 Task: Filter the search "javascript" by public.
Action: Mouse moved to (982, 101)
Screenshot: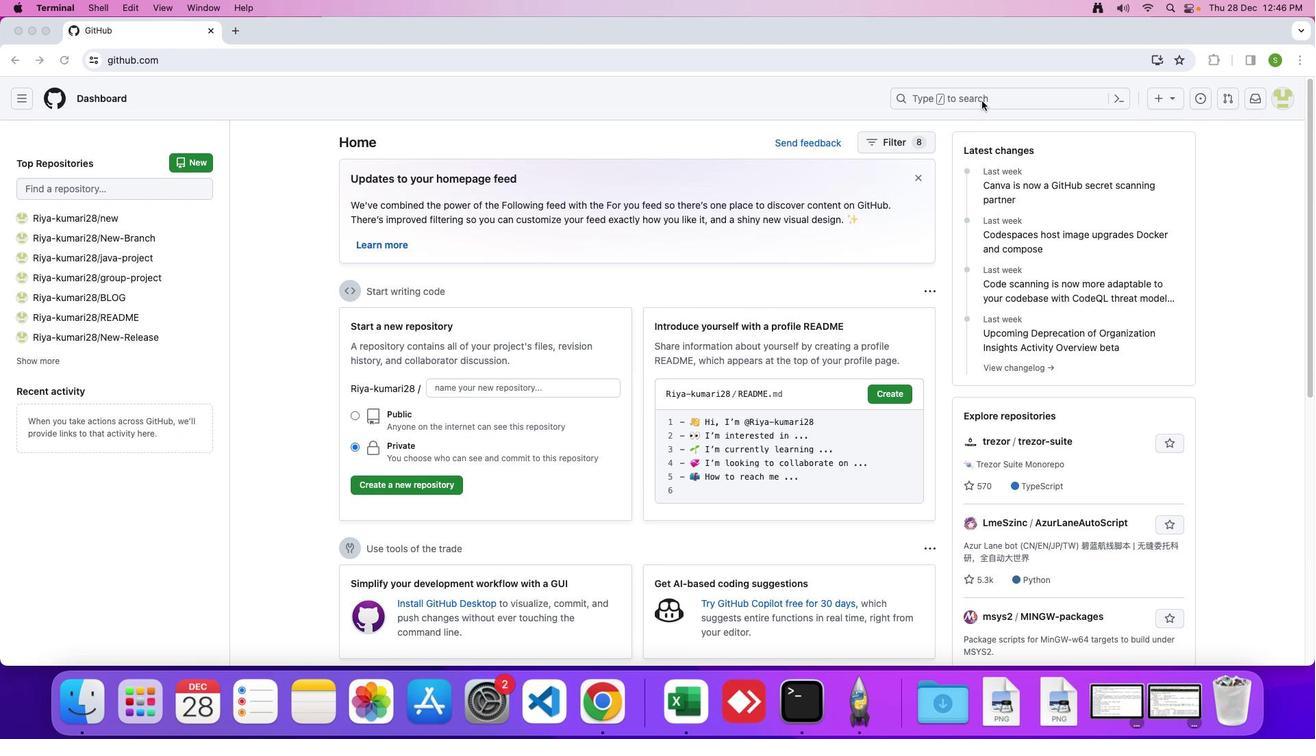 
Action: Mouse pressed left at (982, 101)
Screenshot: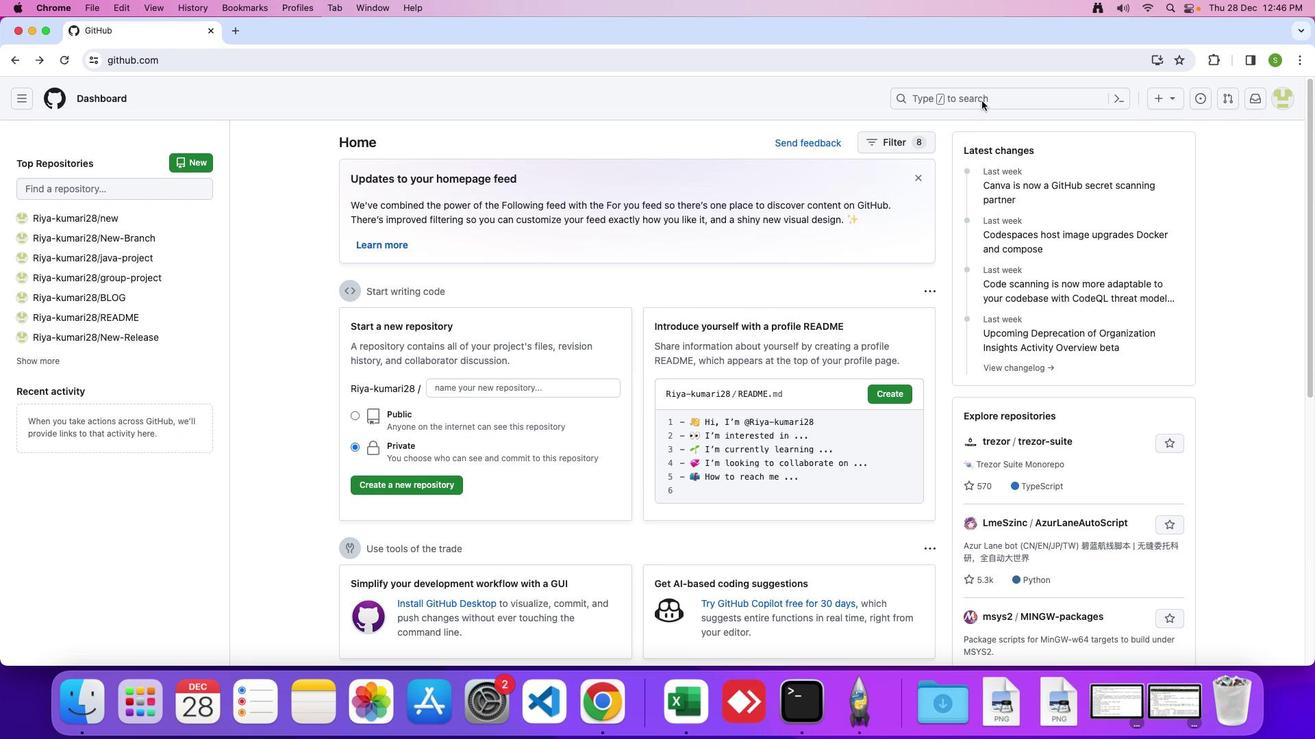 
Action: Mouse moved to (982, 100)
Screenshot: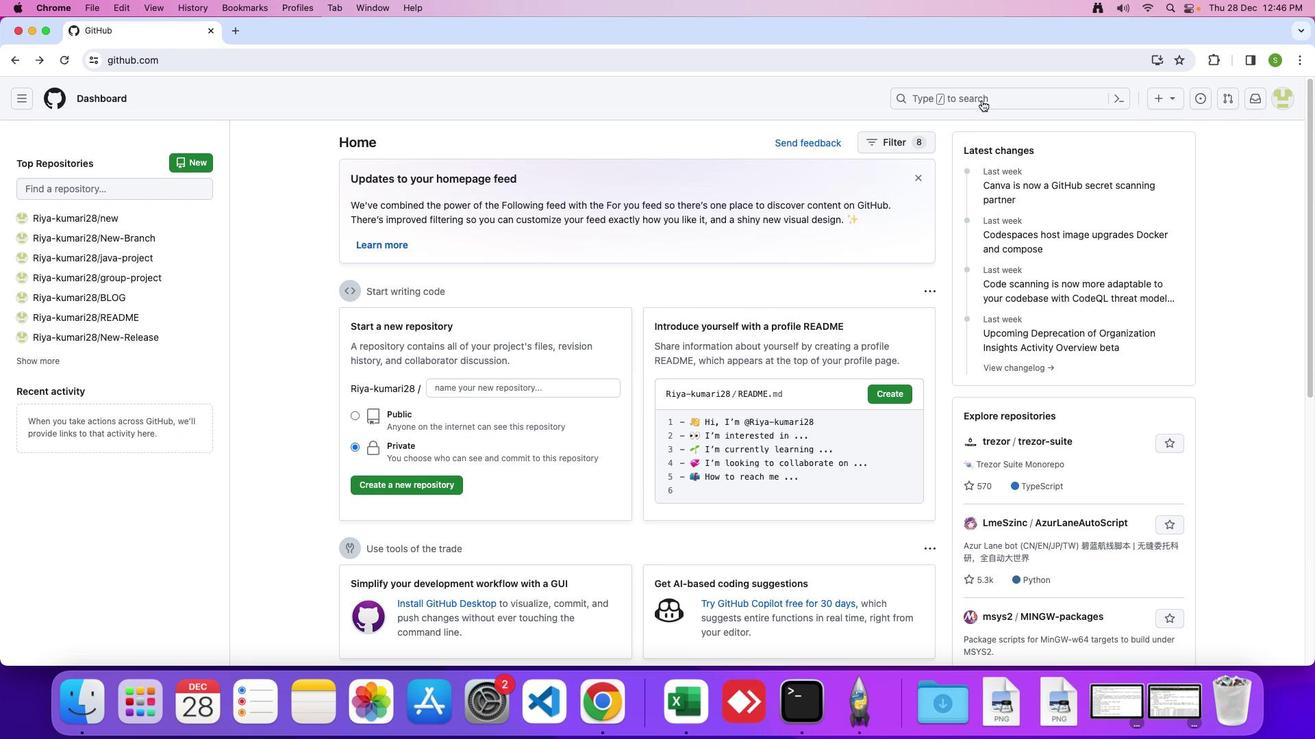 
Action: Mouse pressed left at (982, 100)
Screenshot: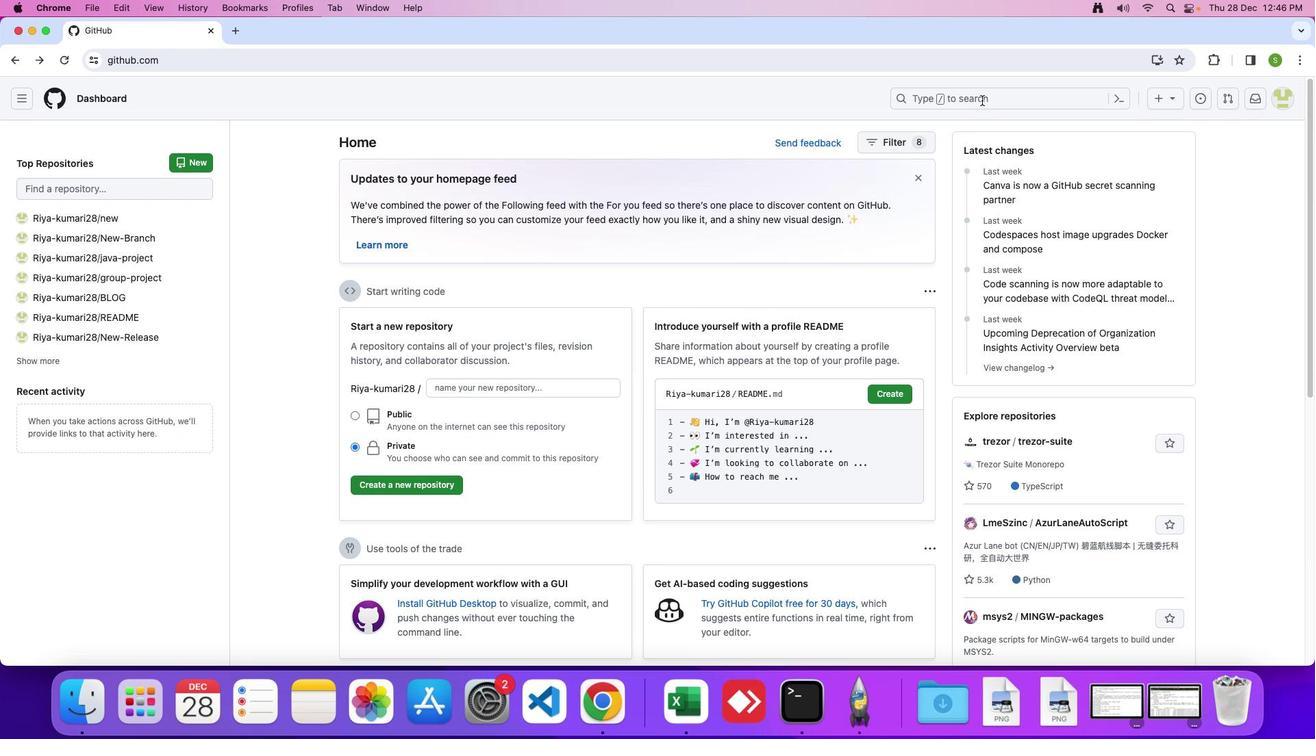 
Action: Mouse moved to (821, 100)
Screenshot: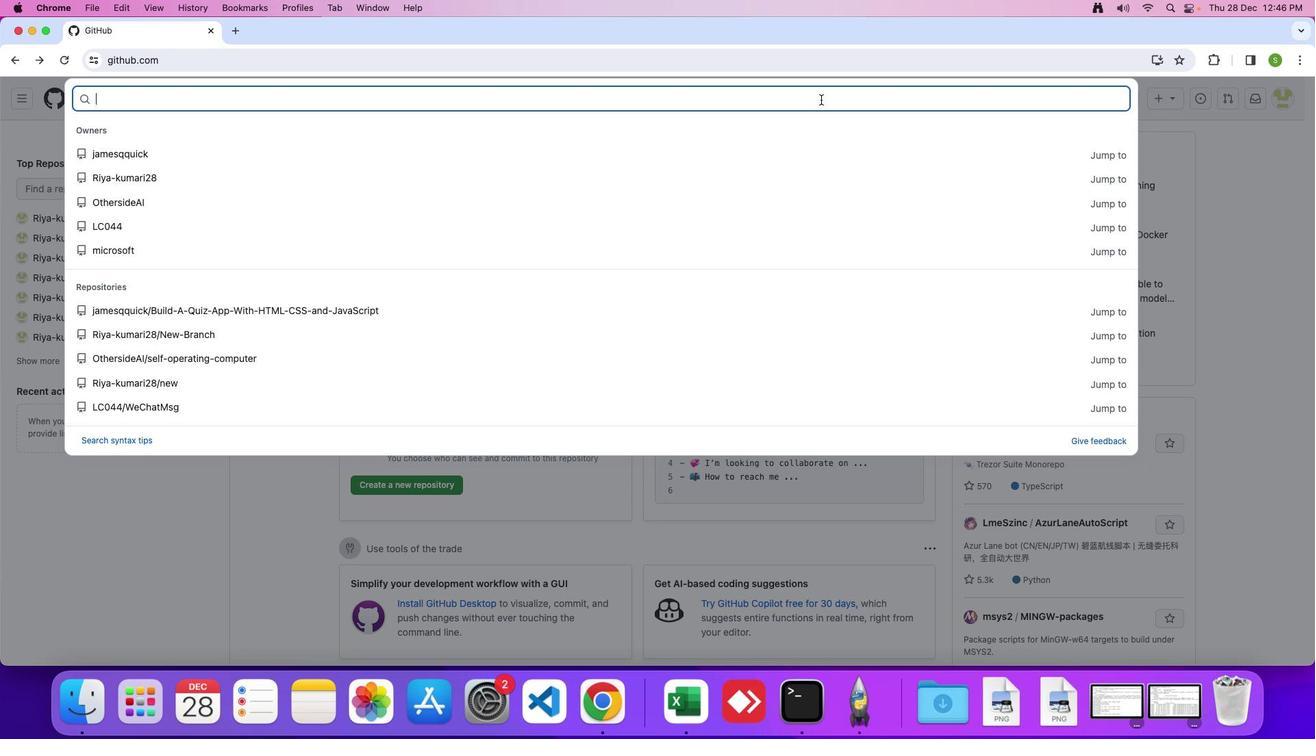 
Action: Mouse pressed left at (821, 100)
Screenshot: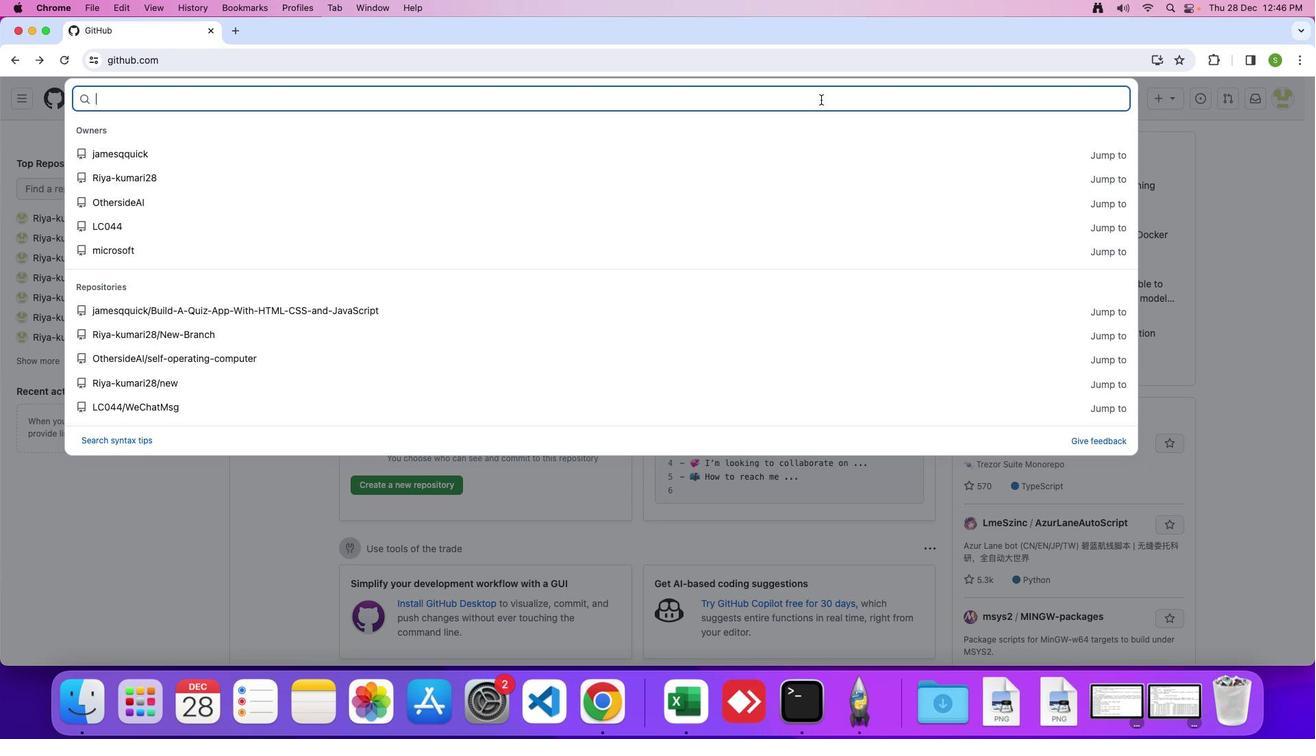 
Action: Mouse moved to (820, 100)
Screenshot: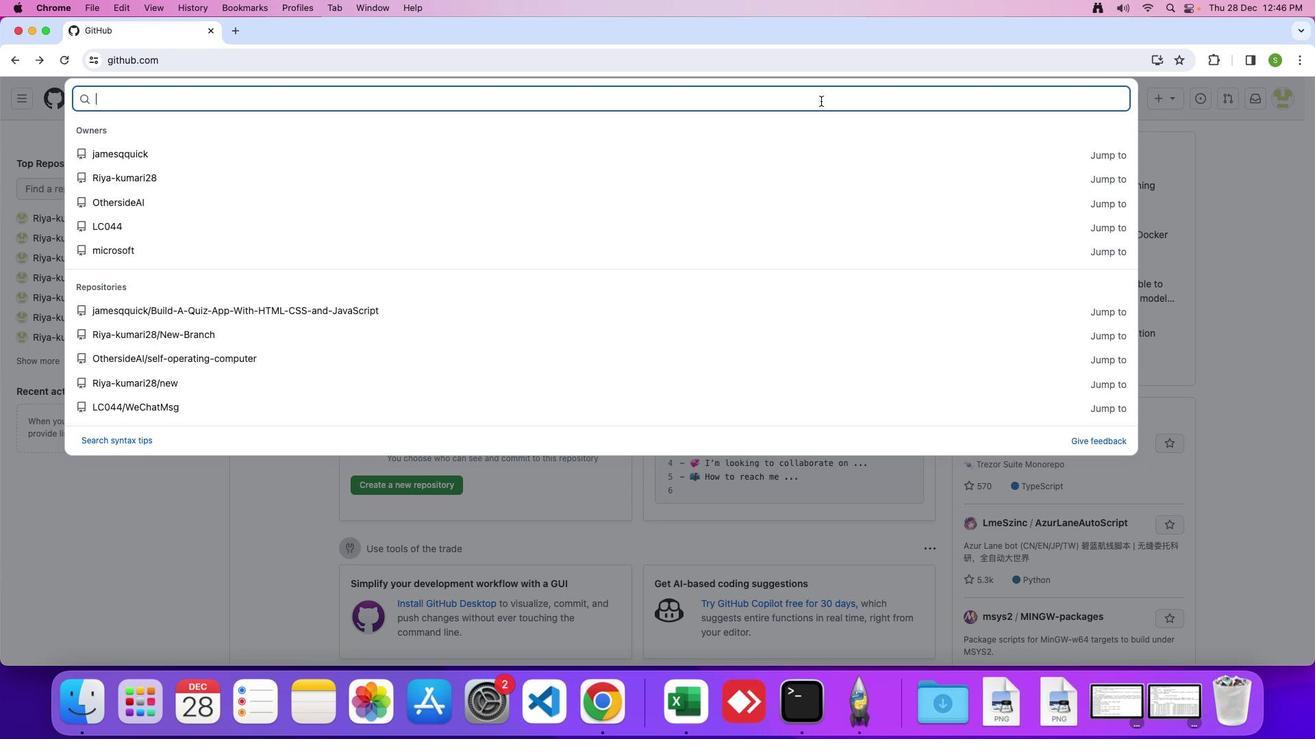 
Action: Key pressed 'J'Key.caps_lock'a''v''a''s''c''r''i''p''t'Key.enter
Screenshot: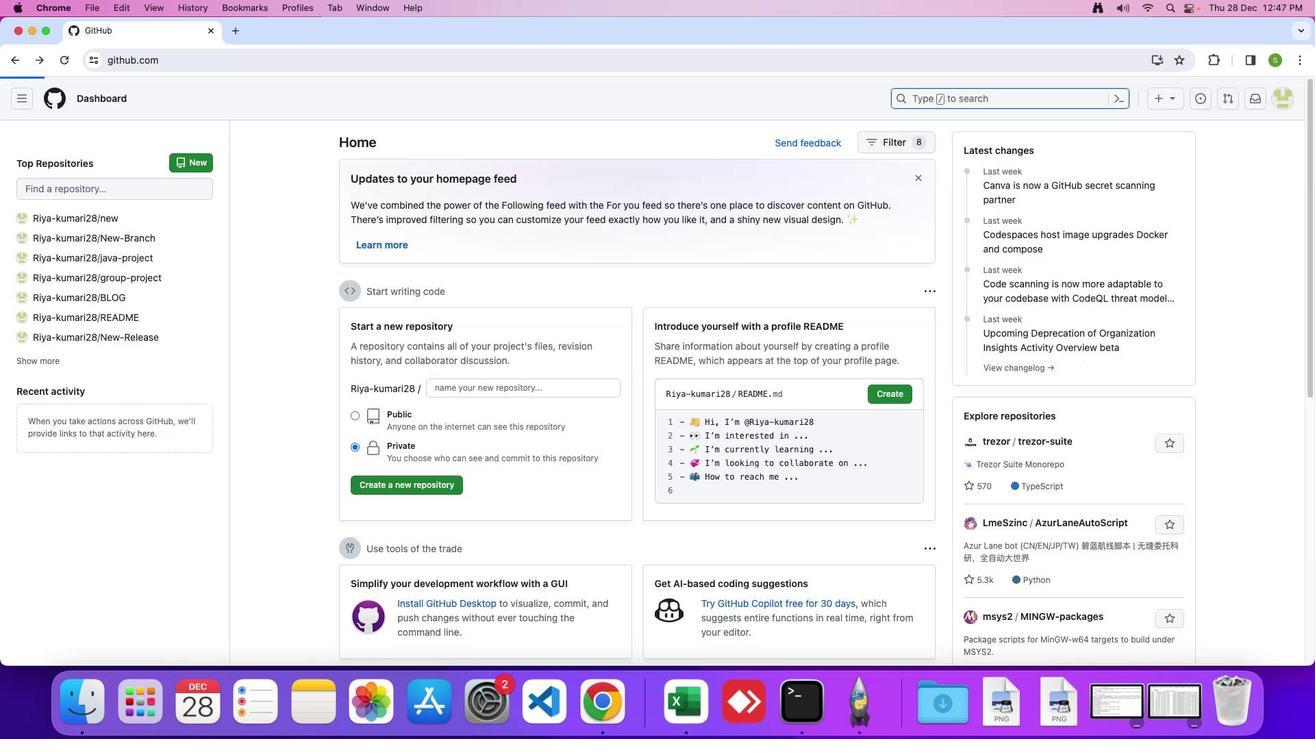 
Action: Mouse moved to (60, 362)
Screenshot: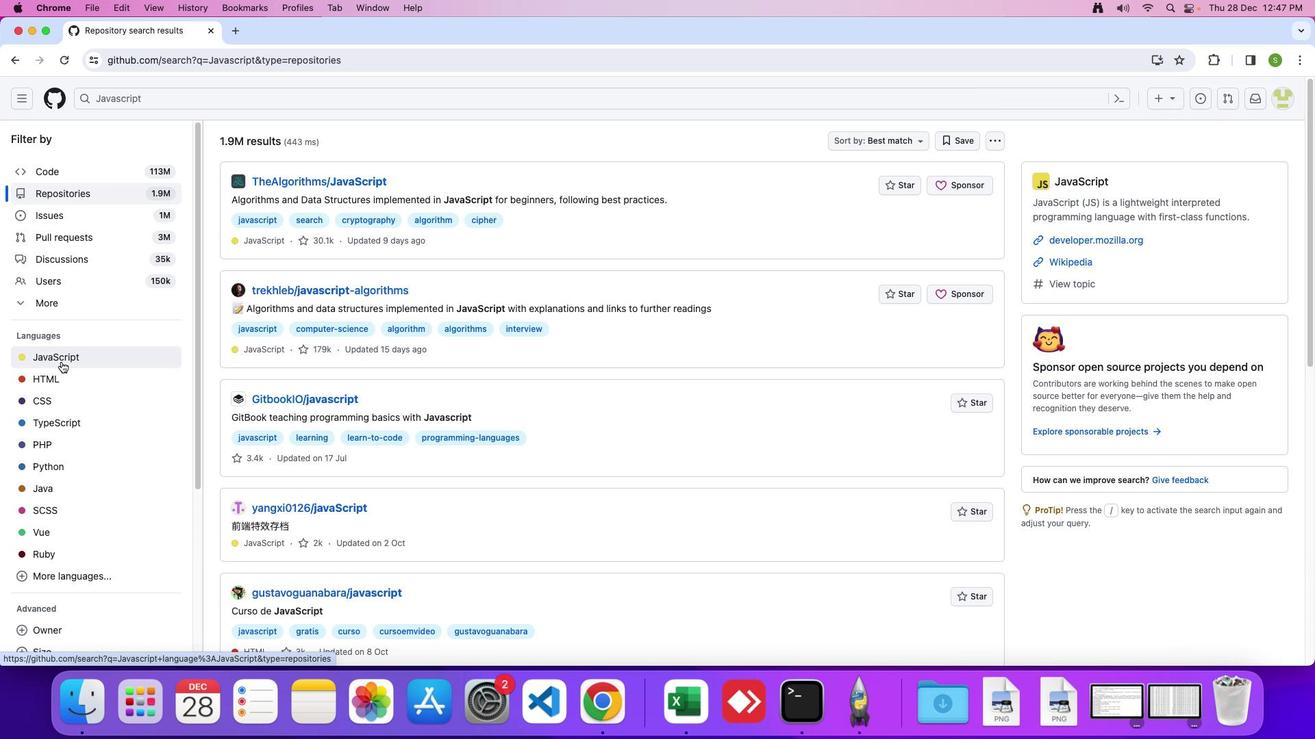 
Action: Mouse scrolled (60, 362) with delta (0, 0)
Screenshot: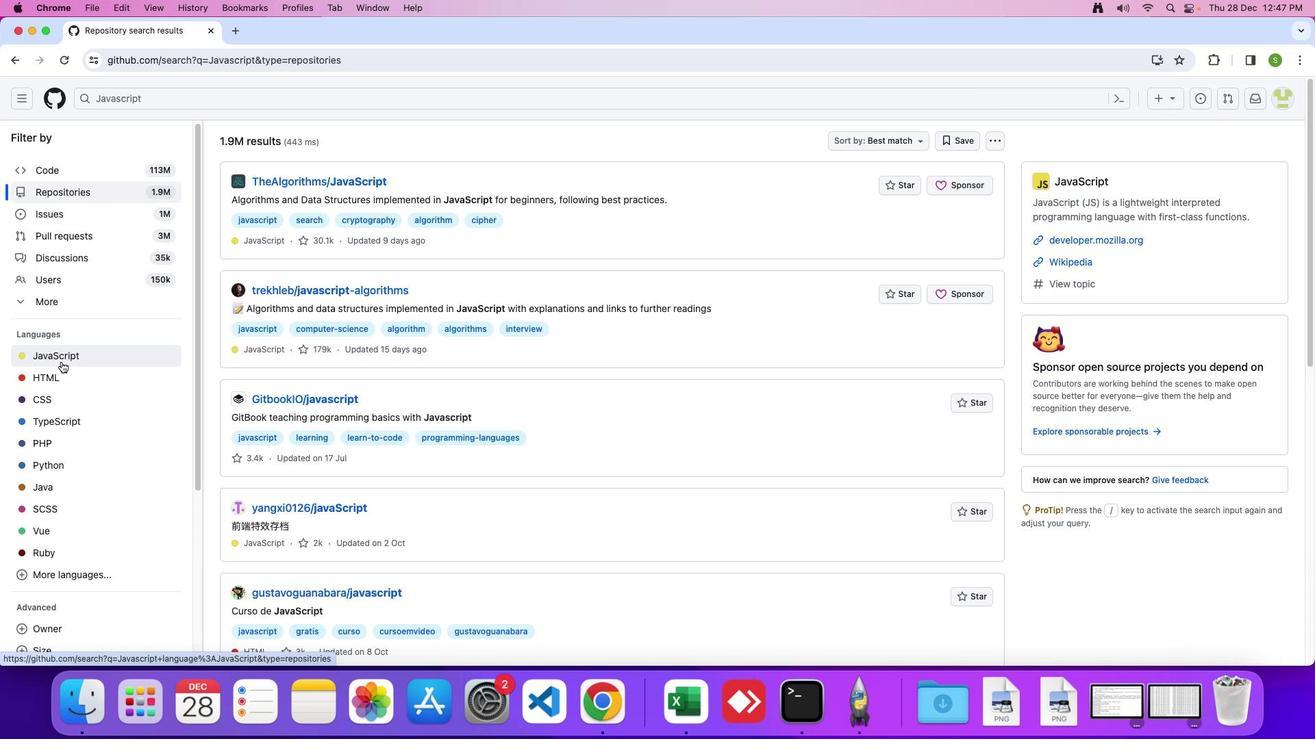 
Action: Mouse moved to (61, 361)
Screenshot: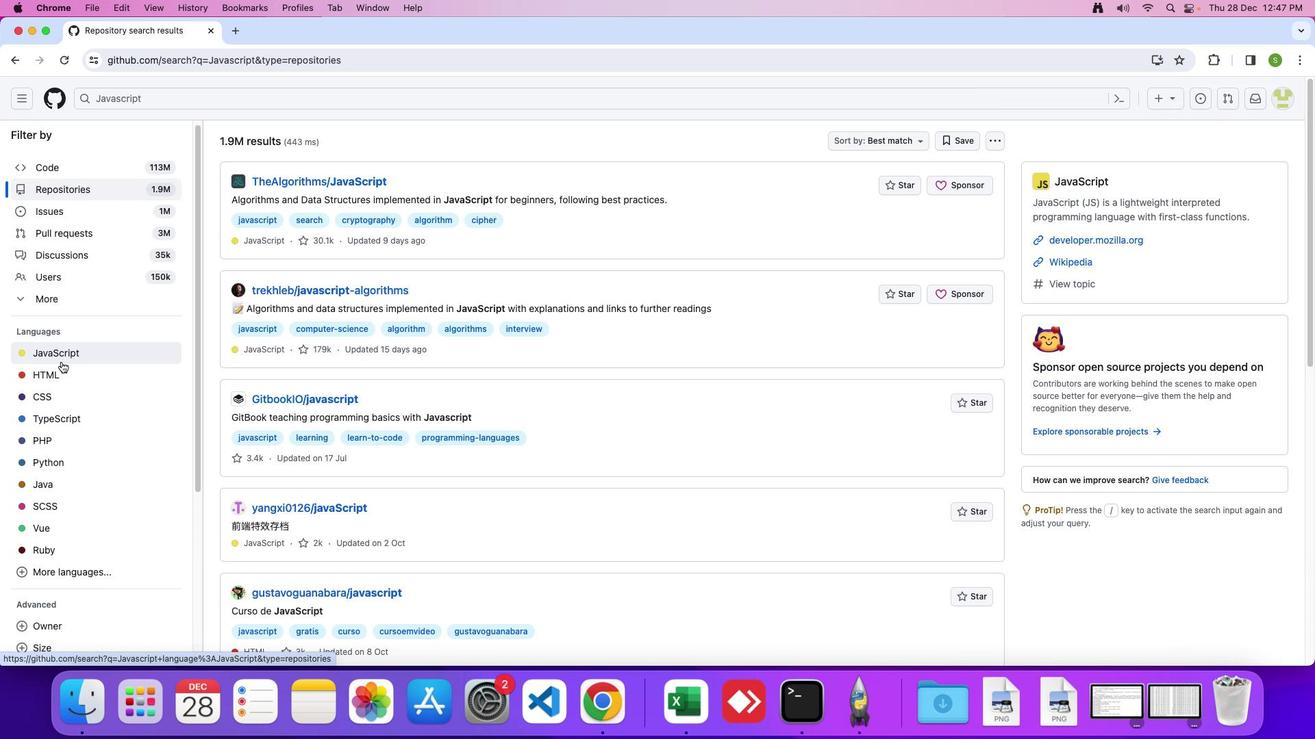 
Action: Mouse scrolled (61, 361) with delta (0, 0)
Screenshot: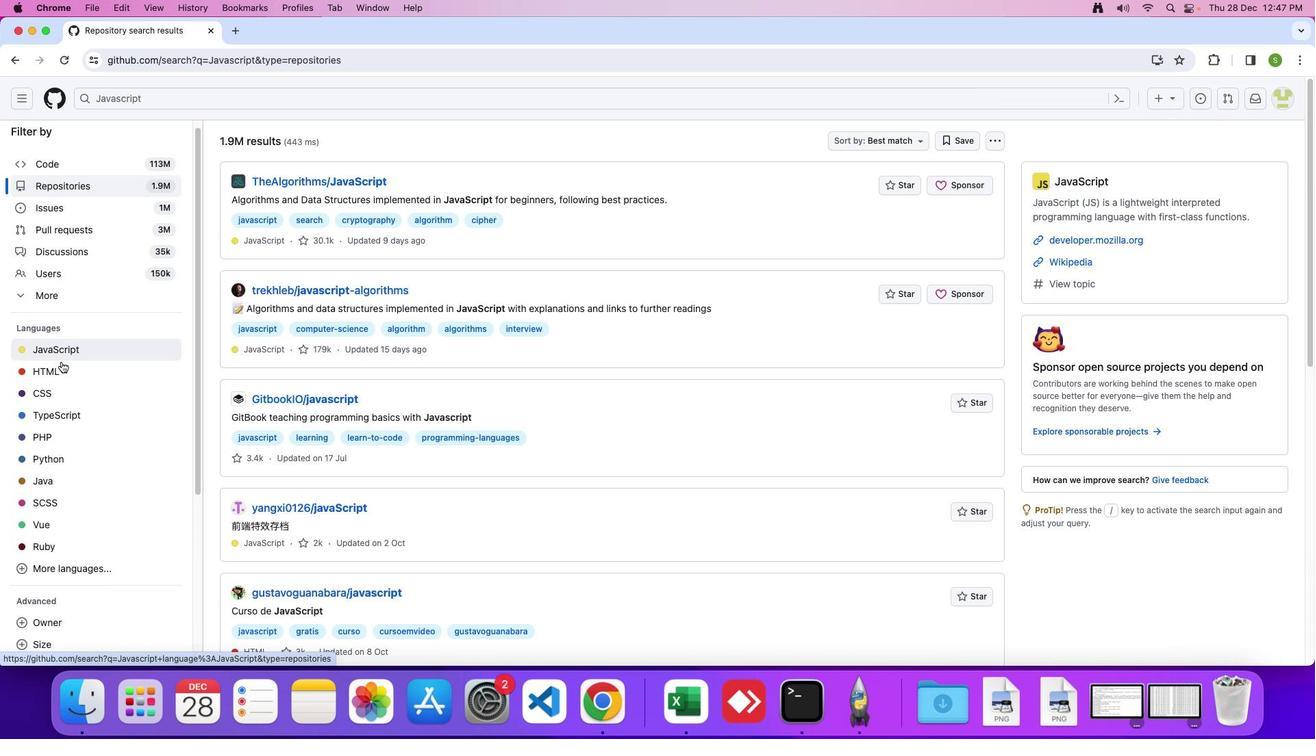 
Action: Mouse moved to (66, 359)
Screenshot: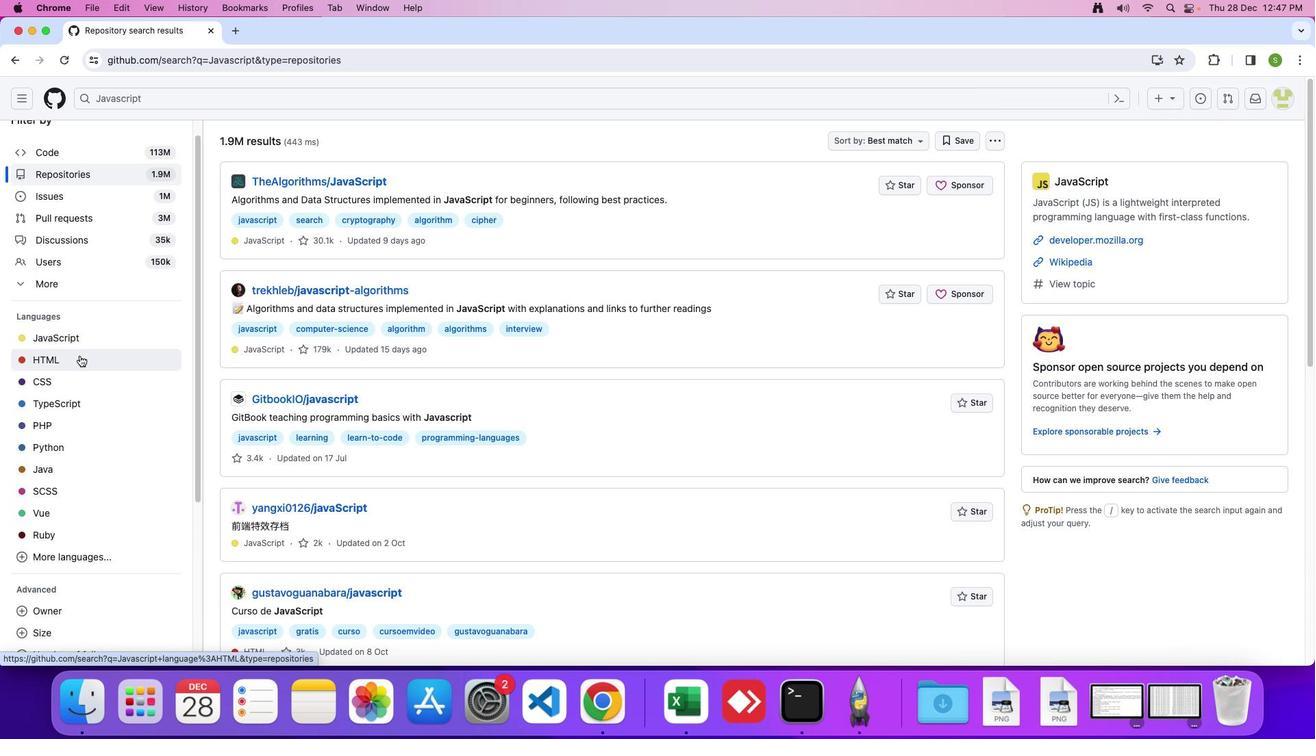 
Action: Mouse scrolled (66, 359) with delta (0, 0)
Screenshot: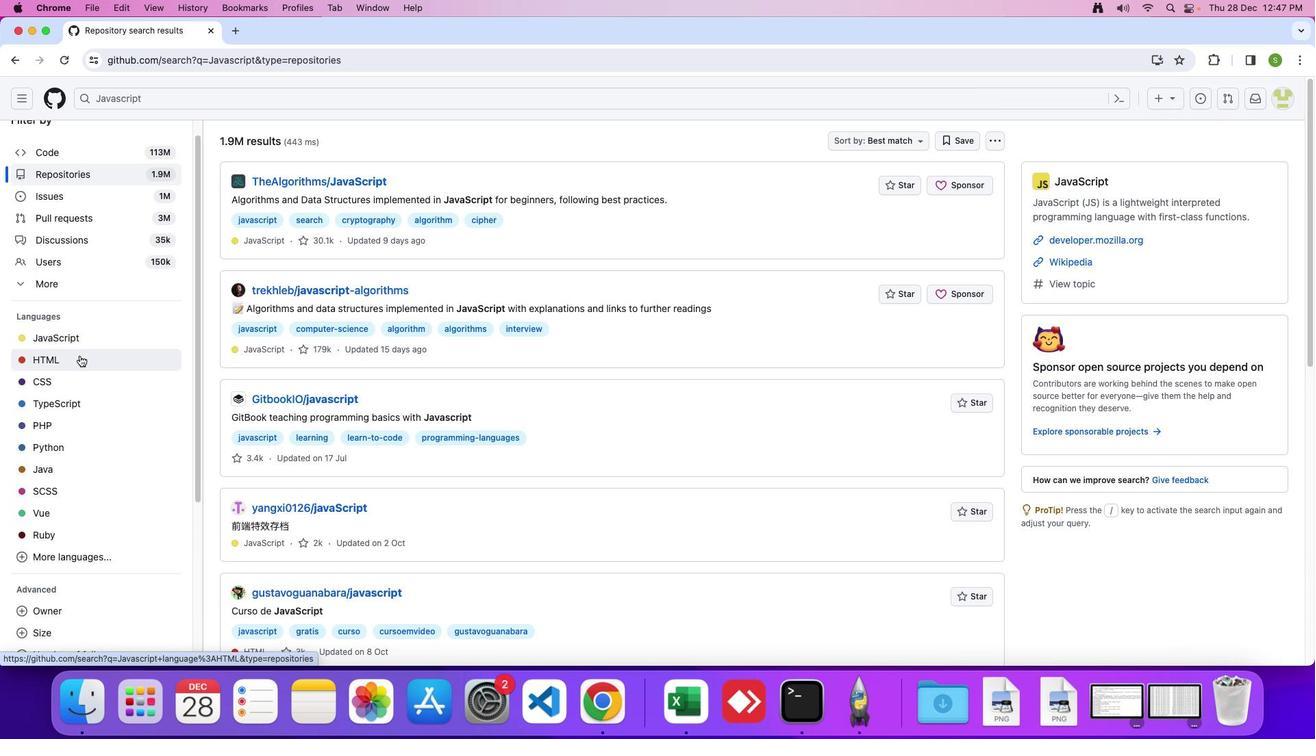 
Action: Mouse moved to (76, 356)
Screenshot: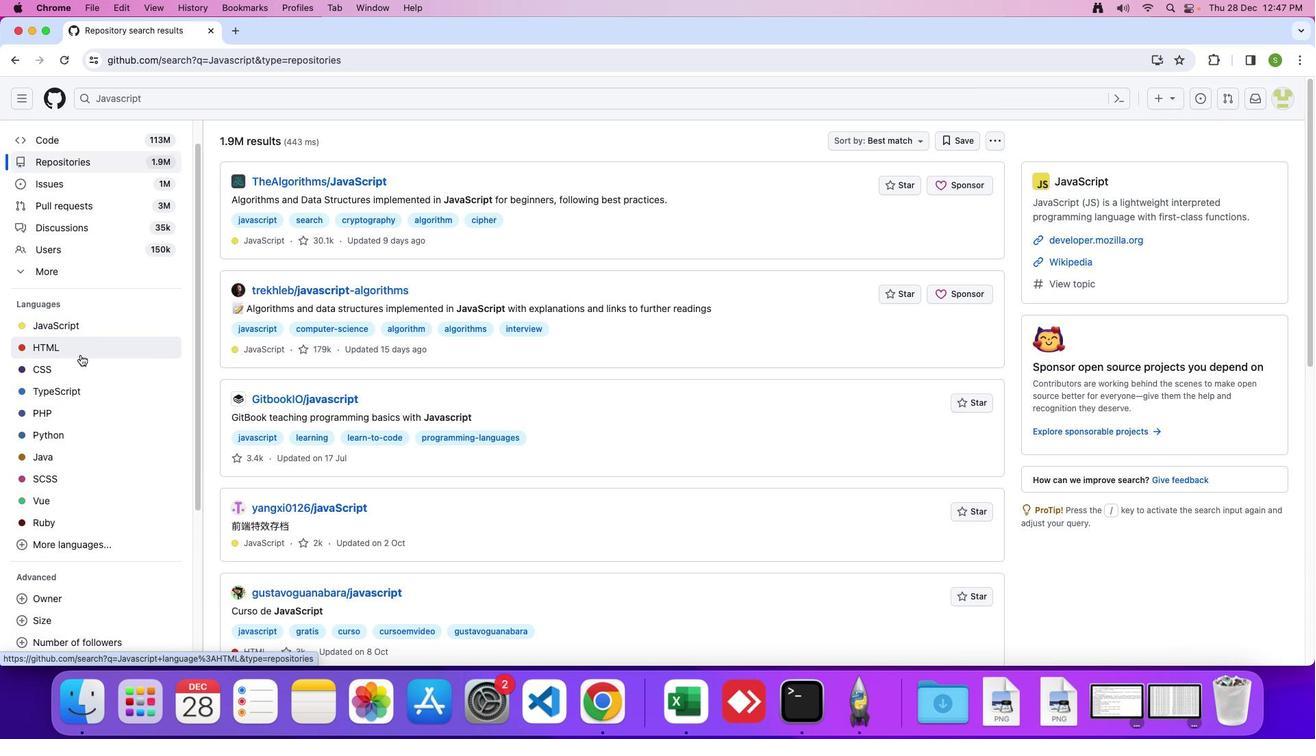 
Action: Mouse scrolled (76, 356) with delta (0, 0)
Screenshot: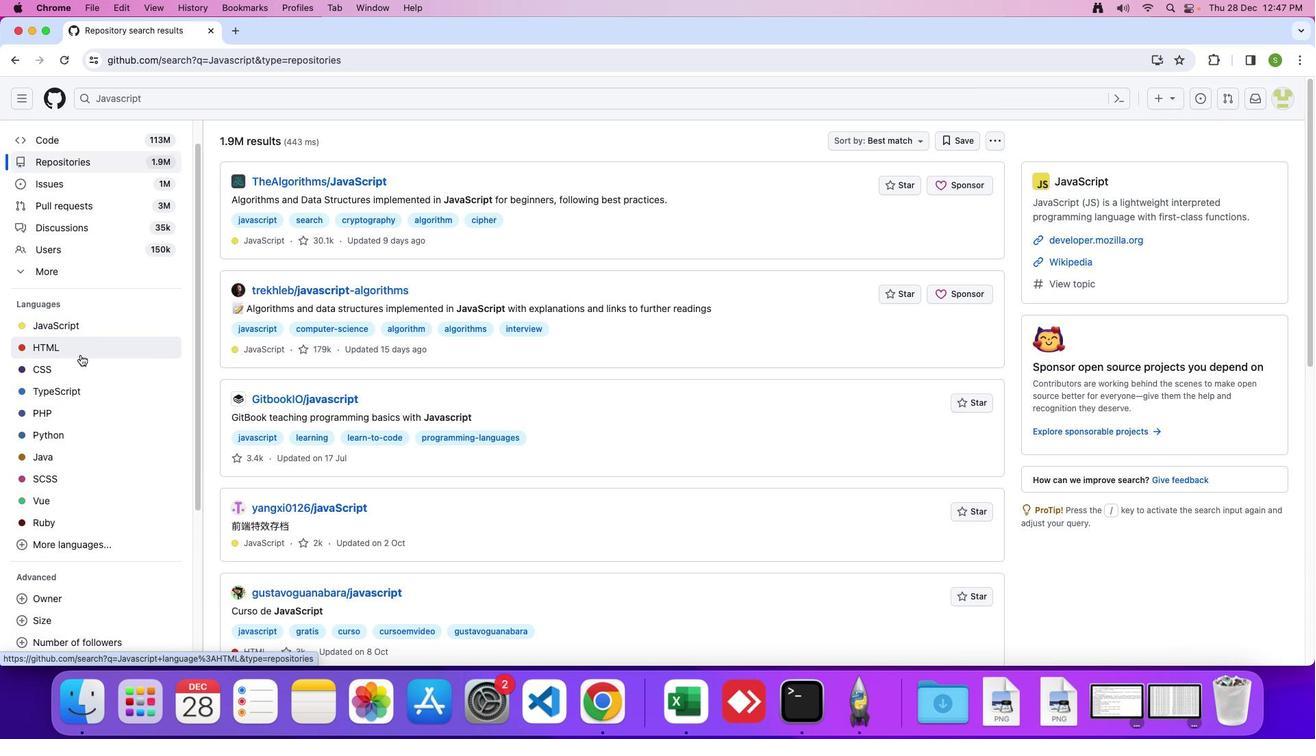
Action: Mouse moved to (80, 355)
Screenshot: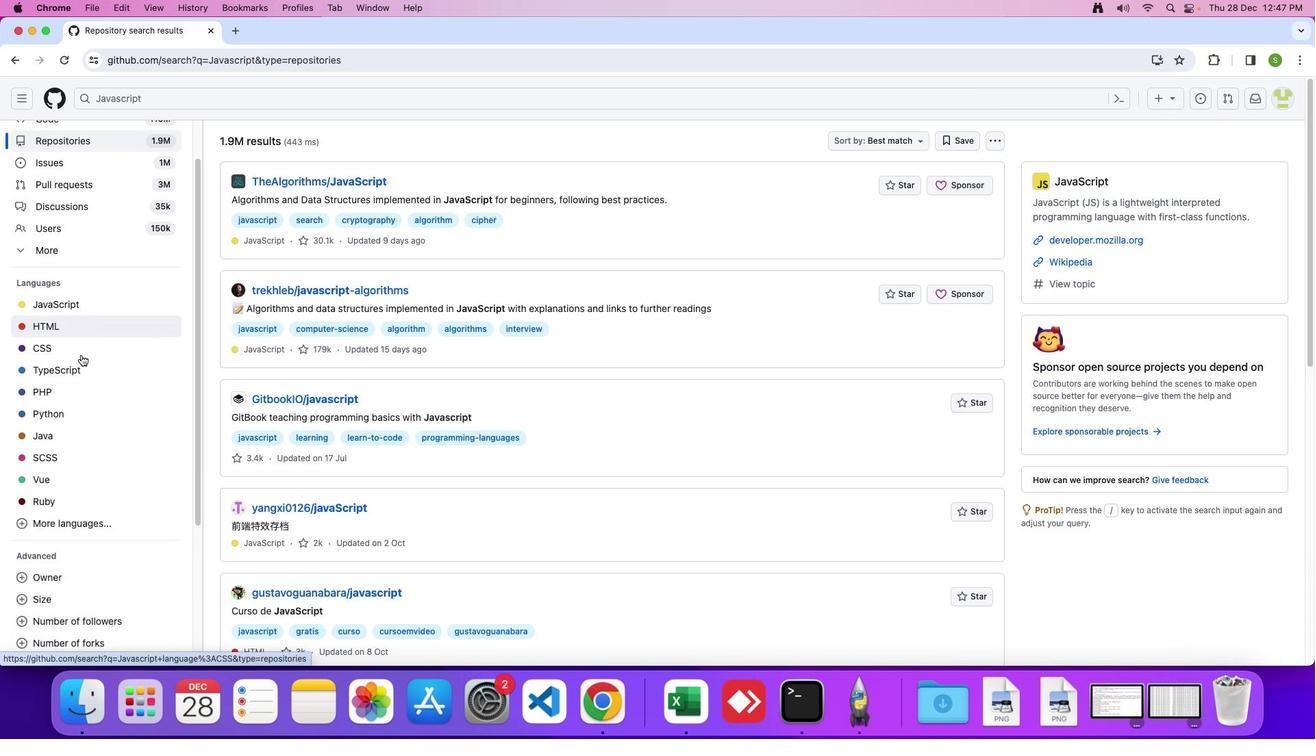 
Action: Mouse scrolled (80, 355) with delta (0, -2)
Screenshot: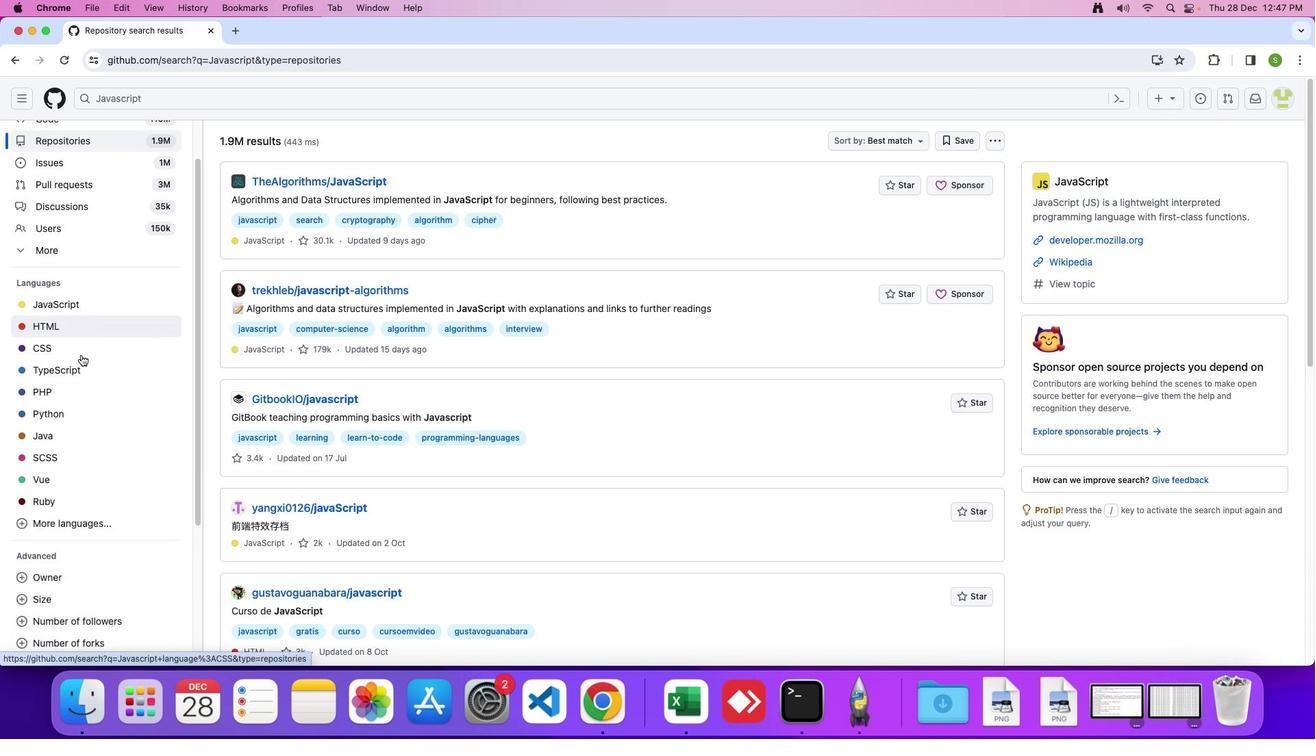 
Action: Mouse moved to (87, 355)
Screenshot: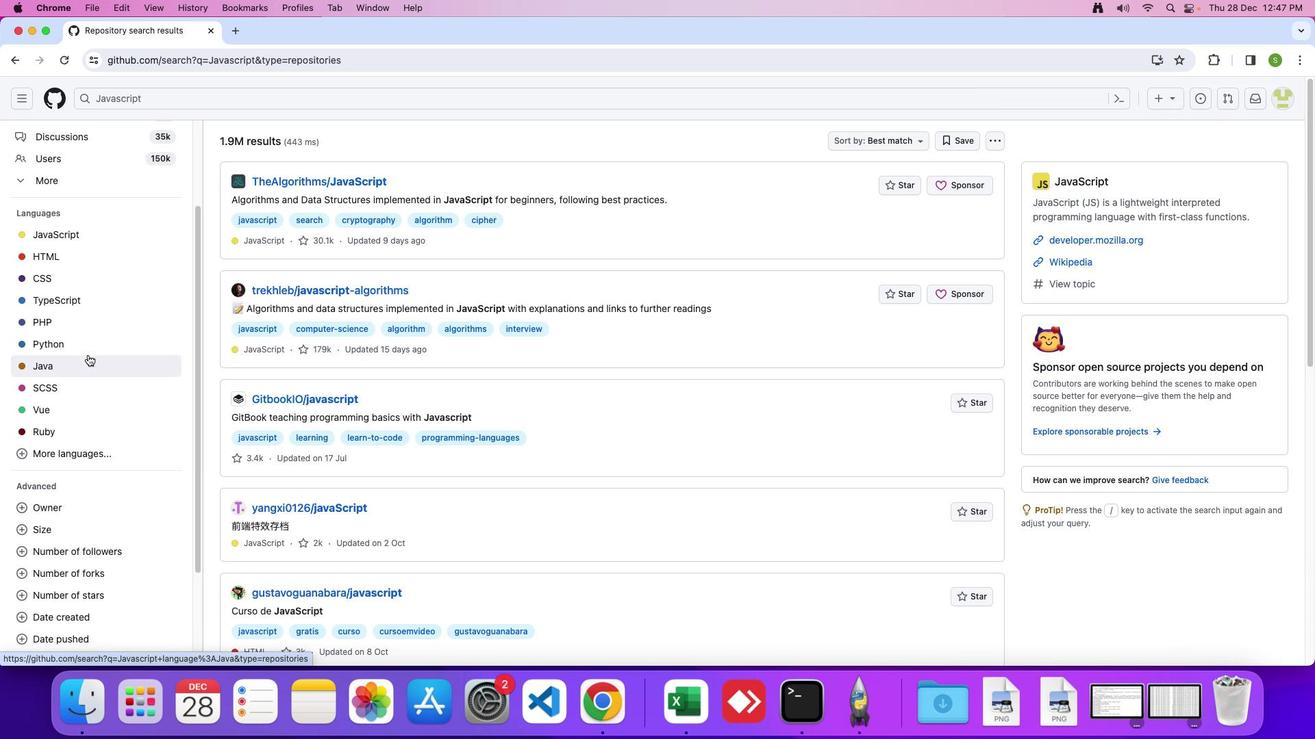 
Action: Mouse scrolled (87, 355) with delta (0, 0)
Screenshot: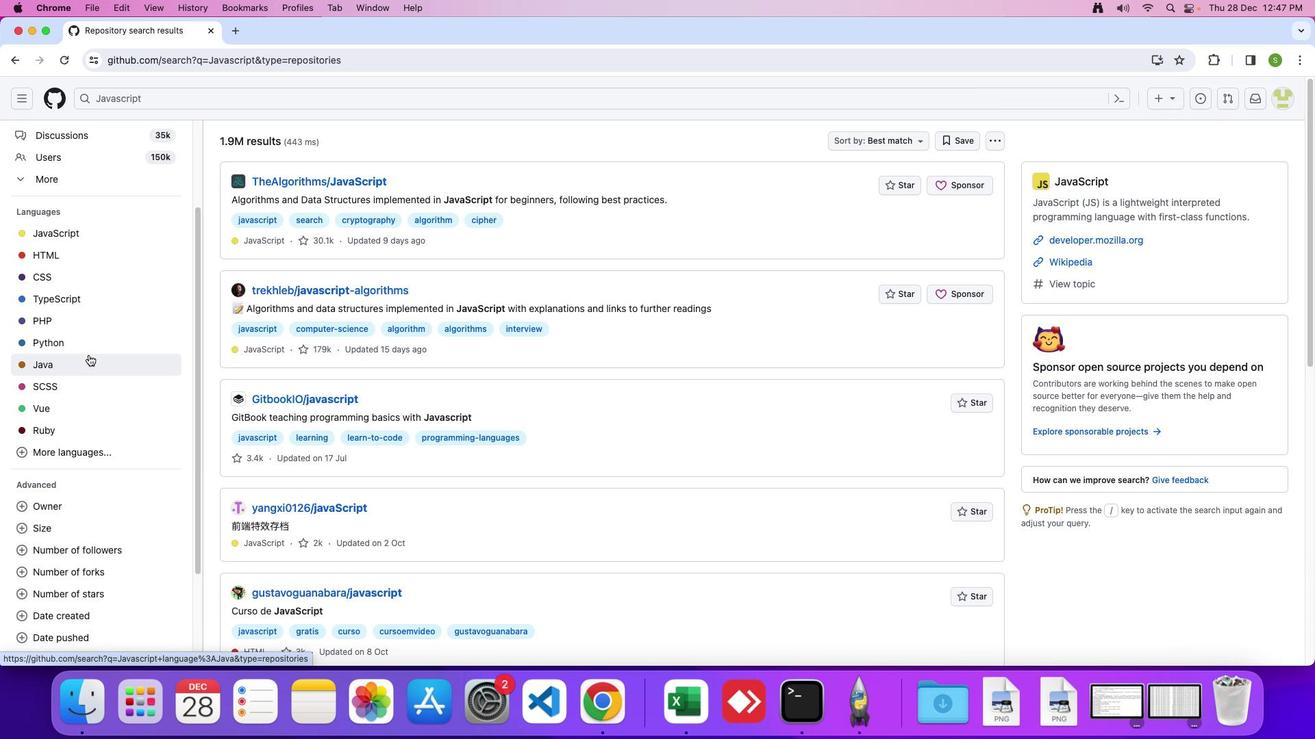 
Action: Mouse moved to (87, 355)
Screenshot: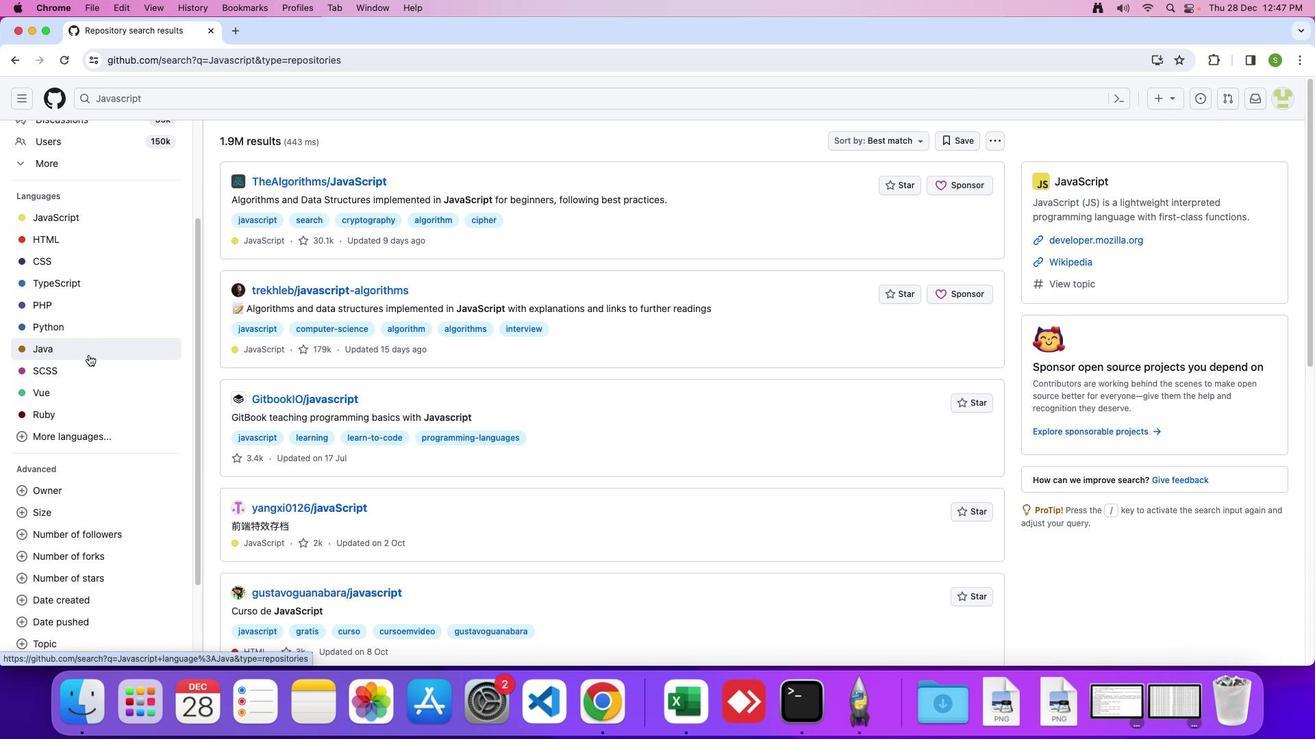 
Action: Mouse scrolled (87, 355) with delta (0, 0)
Screenshot: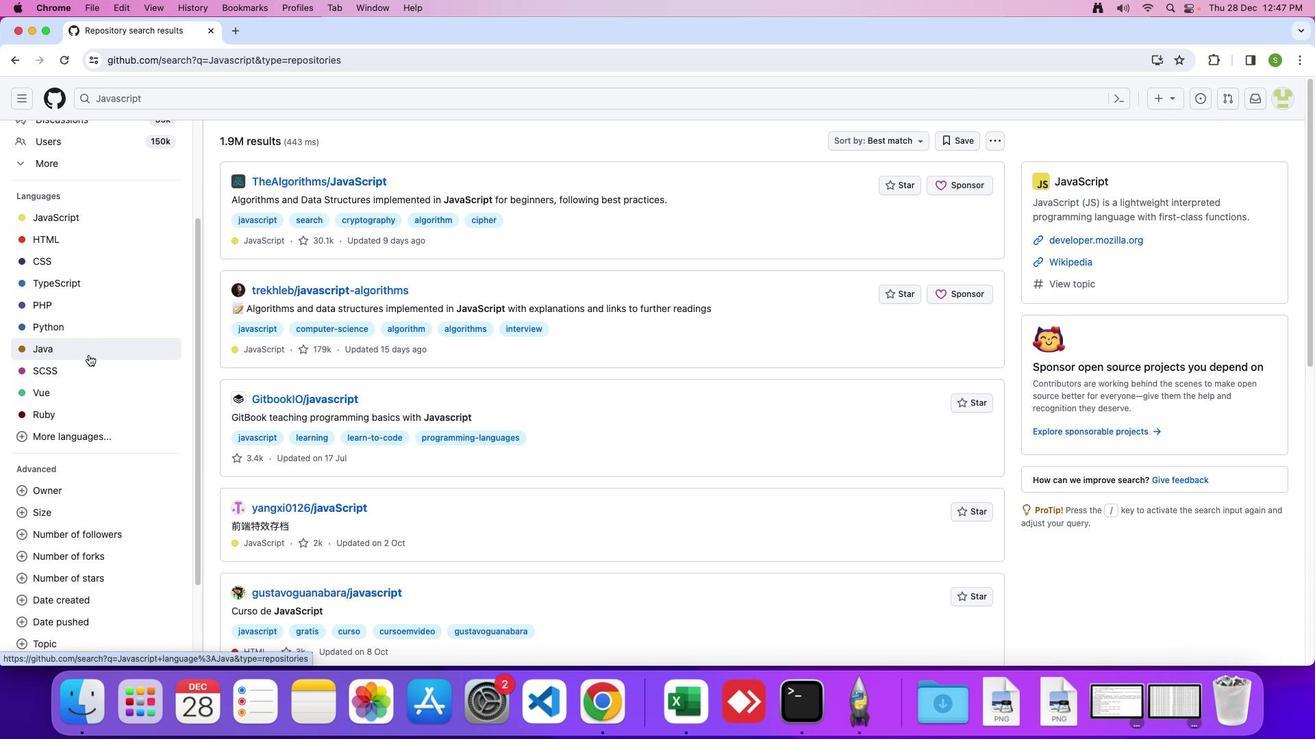 
Action: Mouse moved to (88, 355)
Screenshot: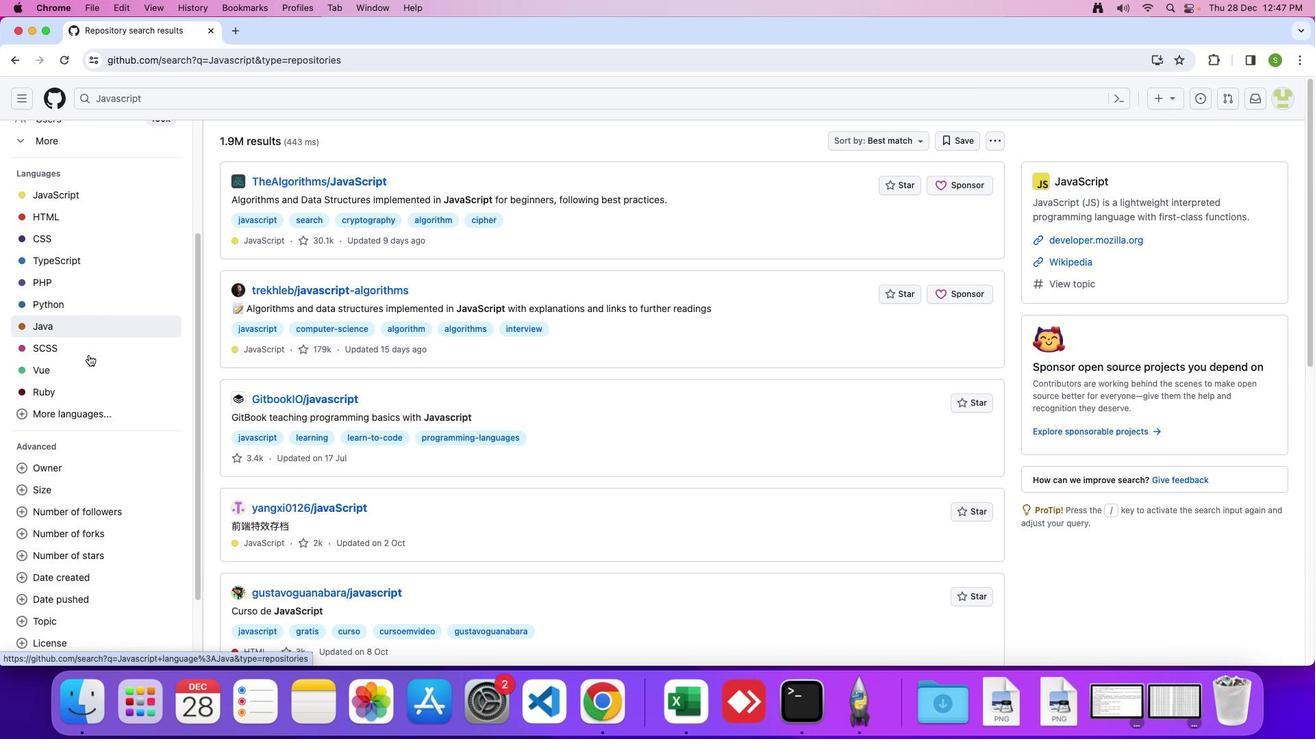 
Action: Mouse scrolled (88, 355) with delta (0, -2)
Screenshot: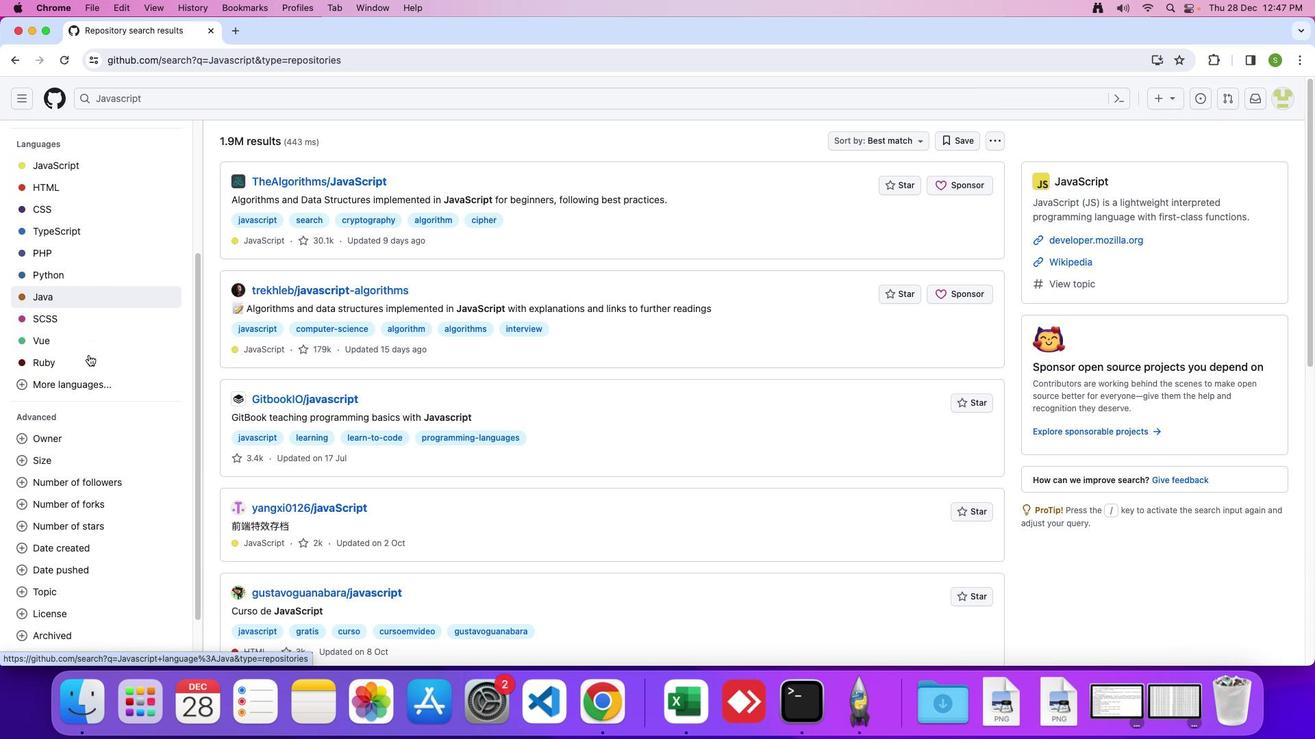 
Action: Mouse moved to (88, 356)
Screenshot: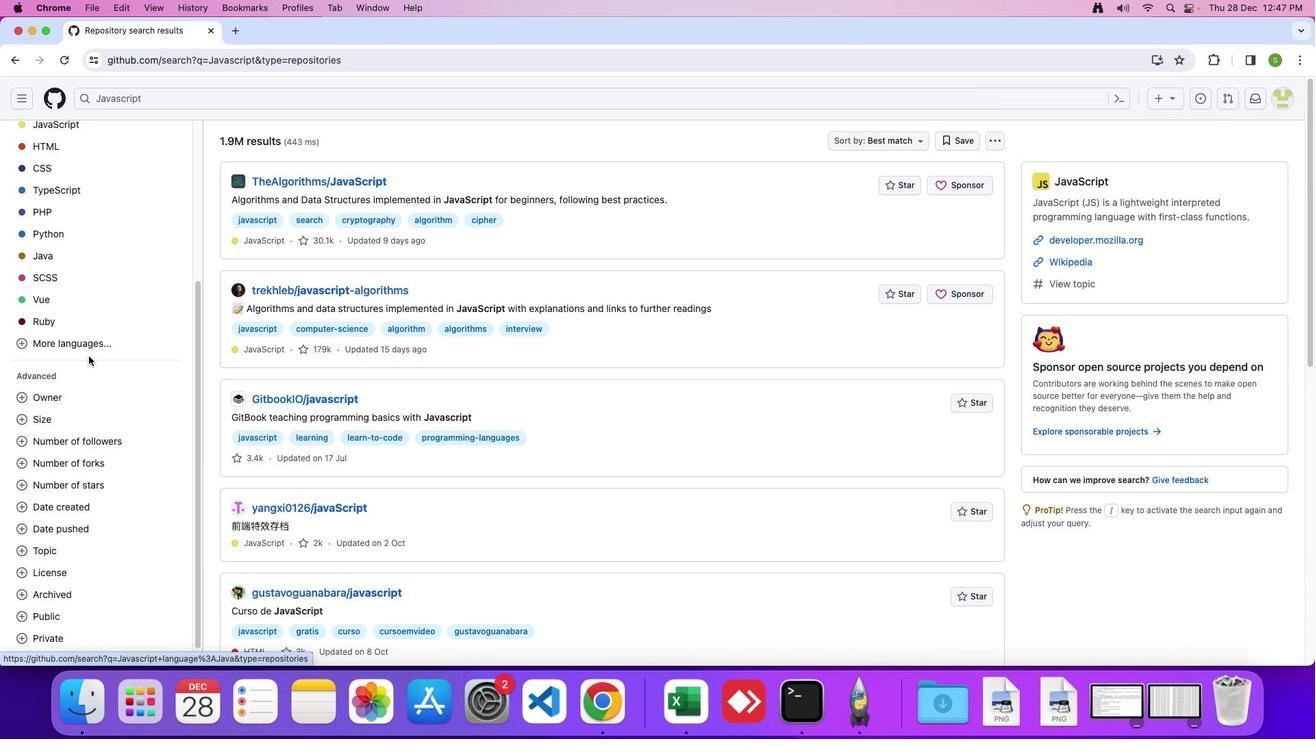 
Action: Mouse scrolled (88, 356) with delta (0, 0)
Screenshot: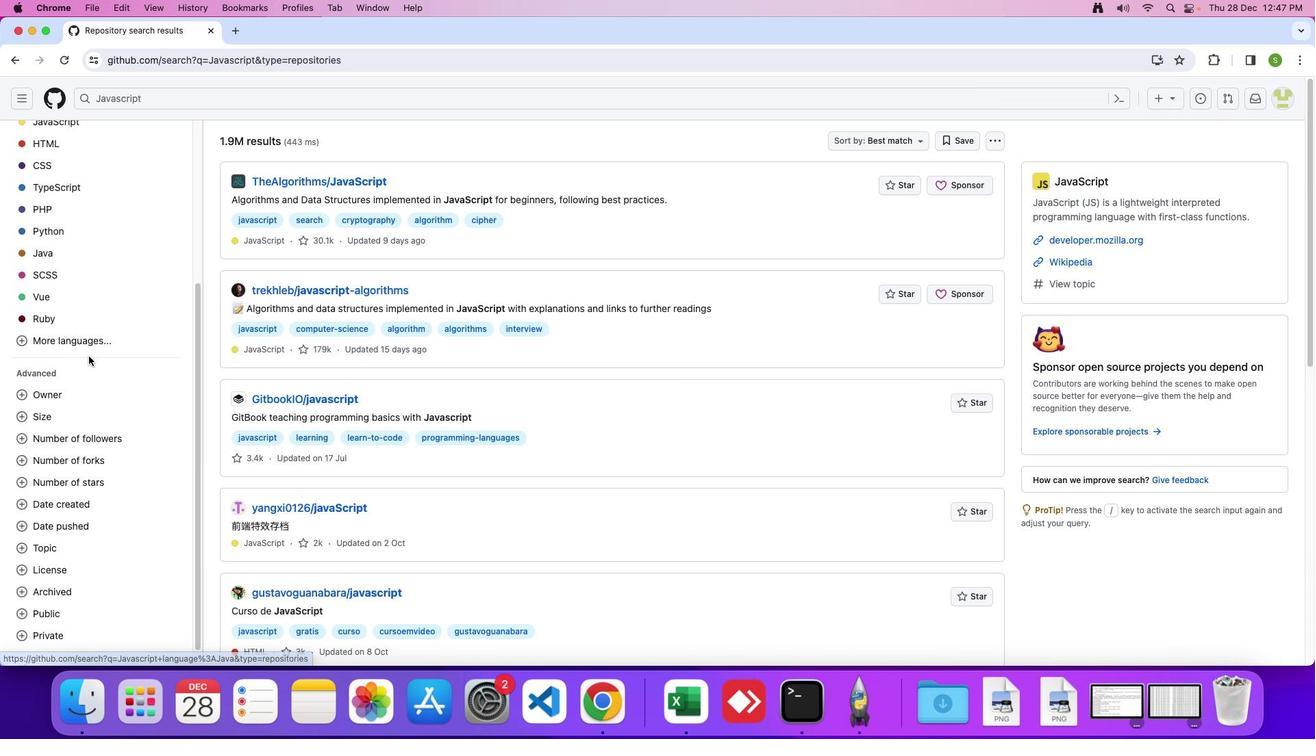 
Action: Mouse scrolled (88, 356) with delta (0, 0)
Screenshot: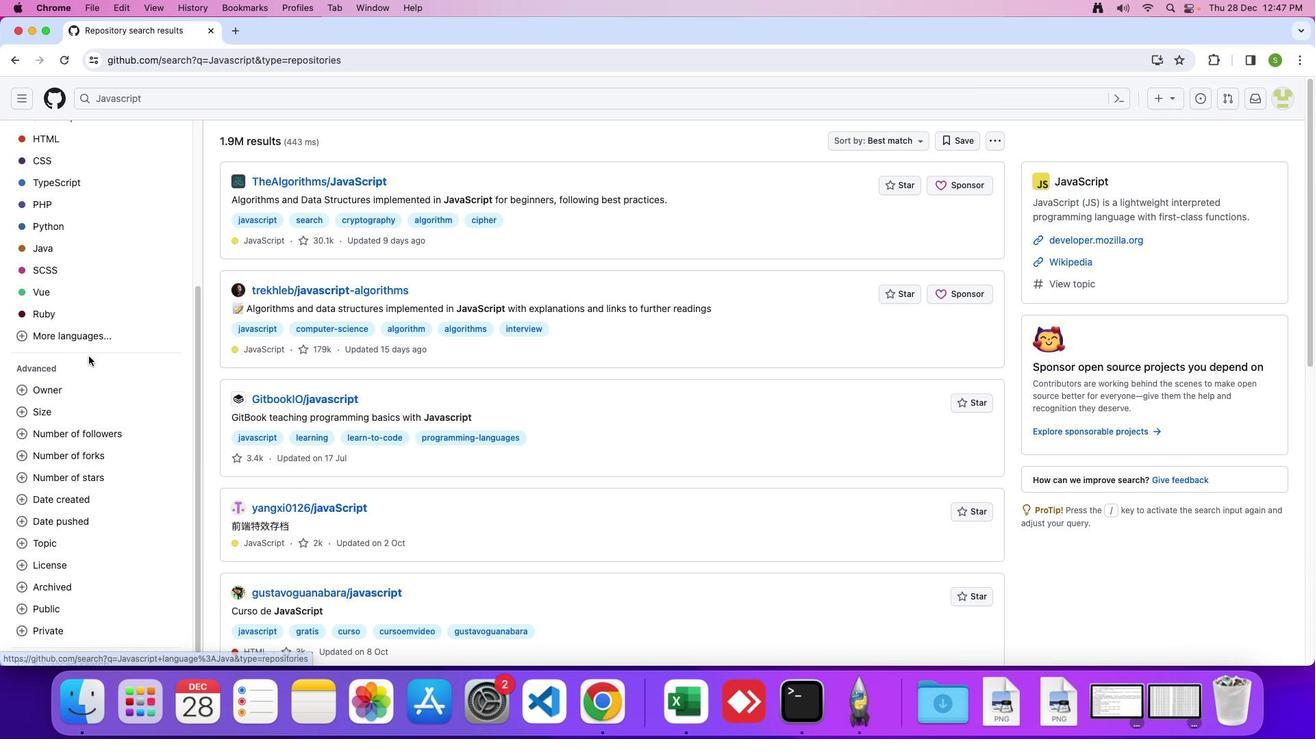 
Action: Mouse scrolled (88, 356) with delta (0, -2)
Screenshot: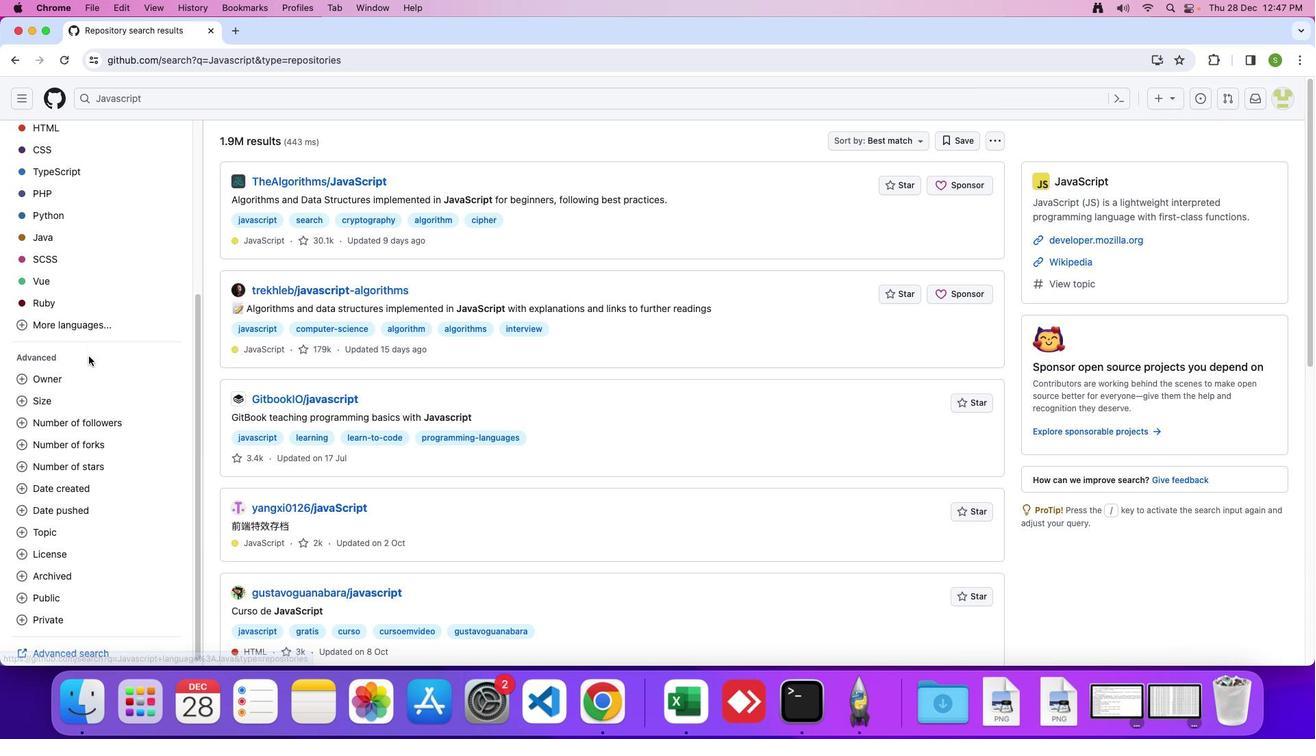 
Action: Mouse moved to (87, 365)
Screenshot: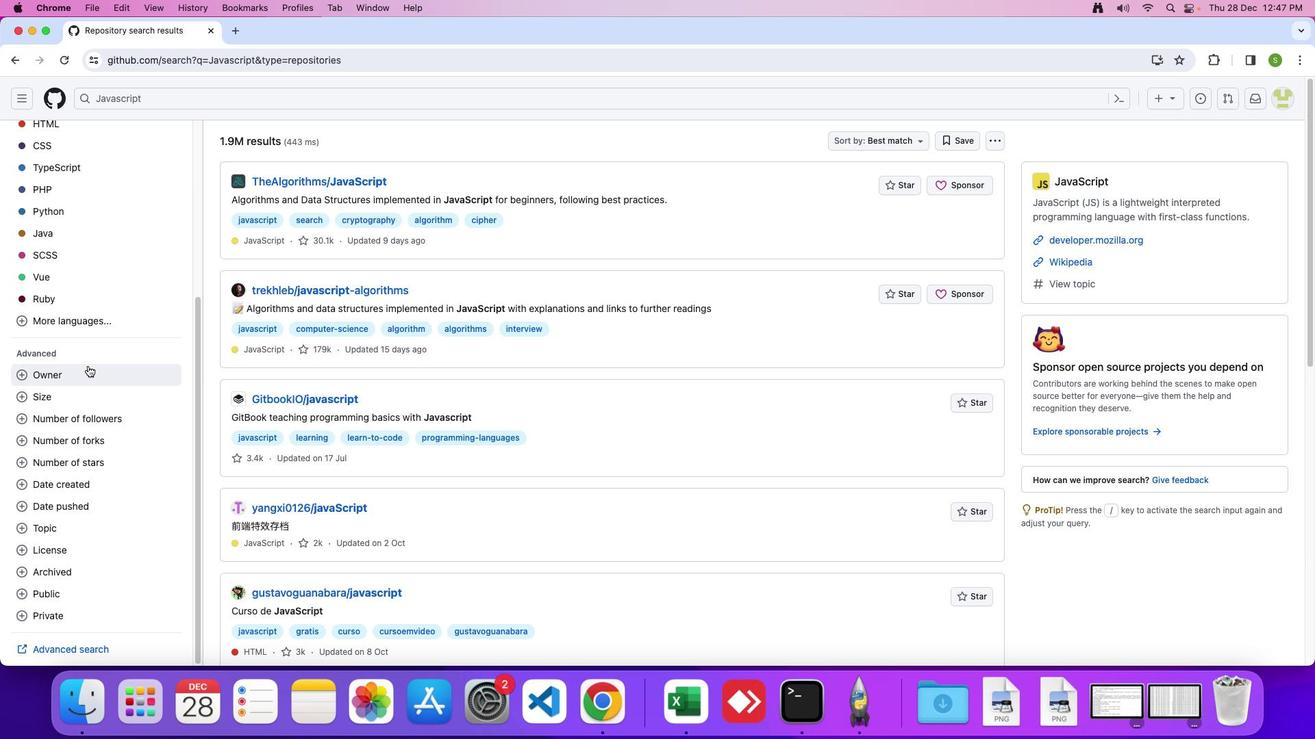 
Action: Mouse scrolled (87, 365) with delta (0, 0)
Screenshot: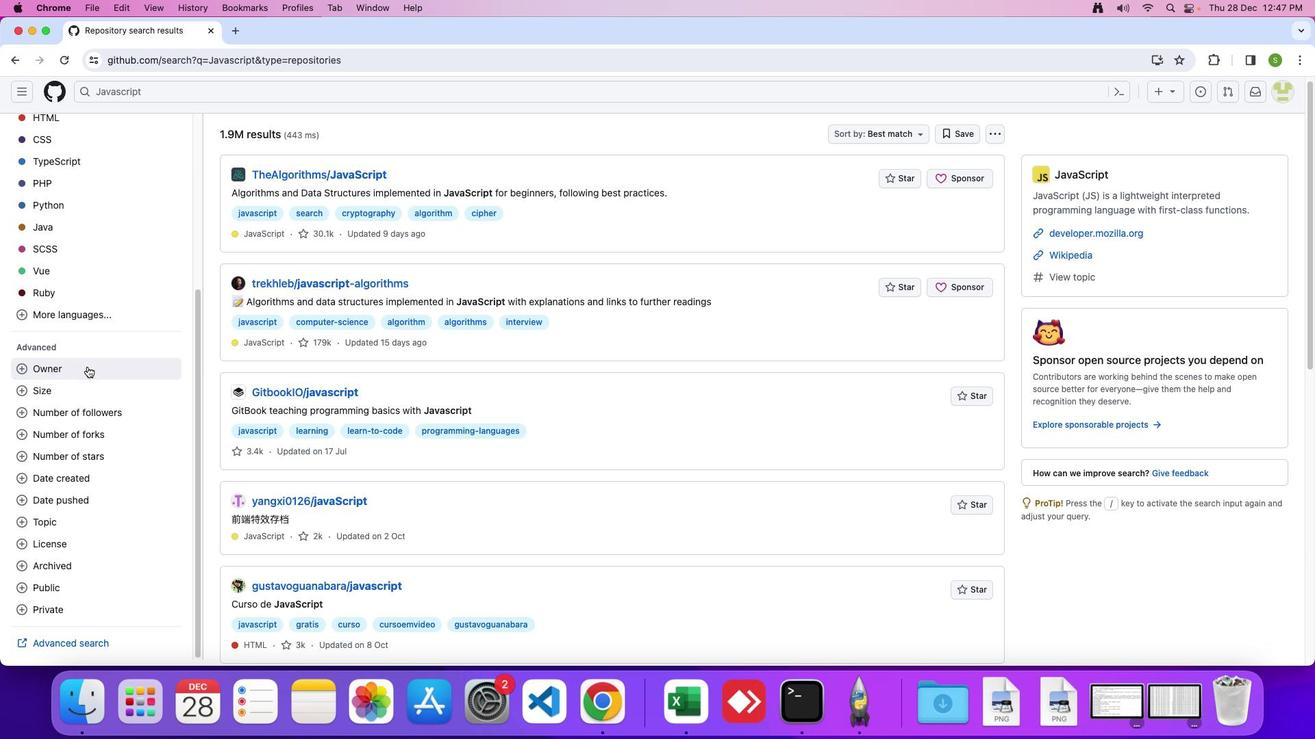 
Action: Mouse moved to (87, 365)
Screenshot: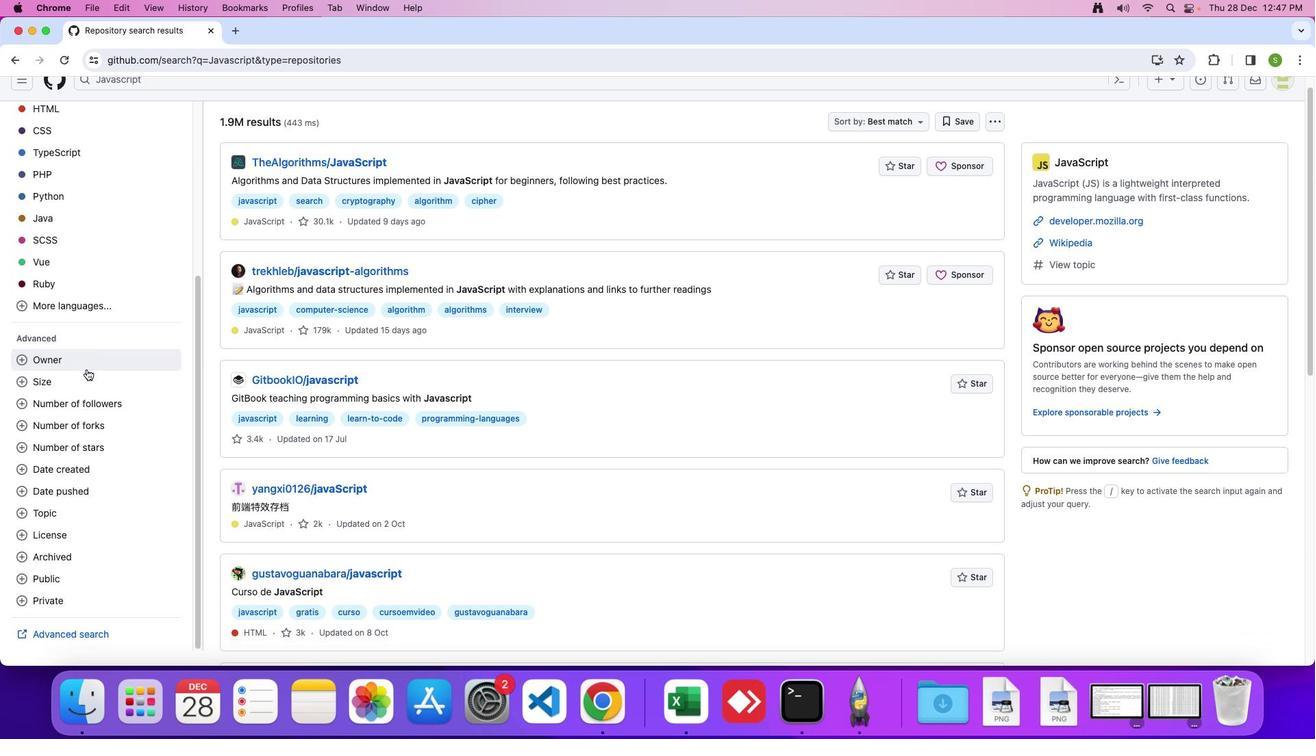 
Action: Mouse scrolled (87, 365) with delta (0, 0)
Screenshot: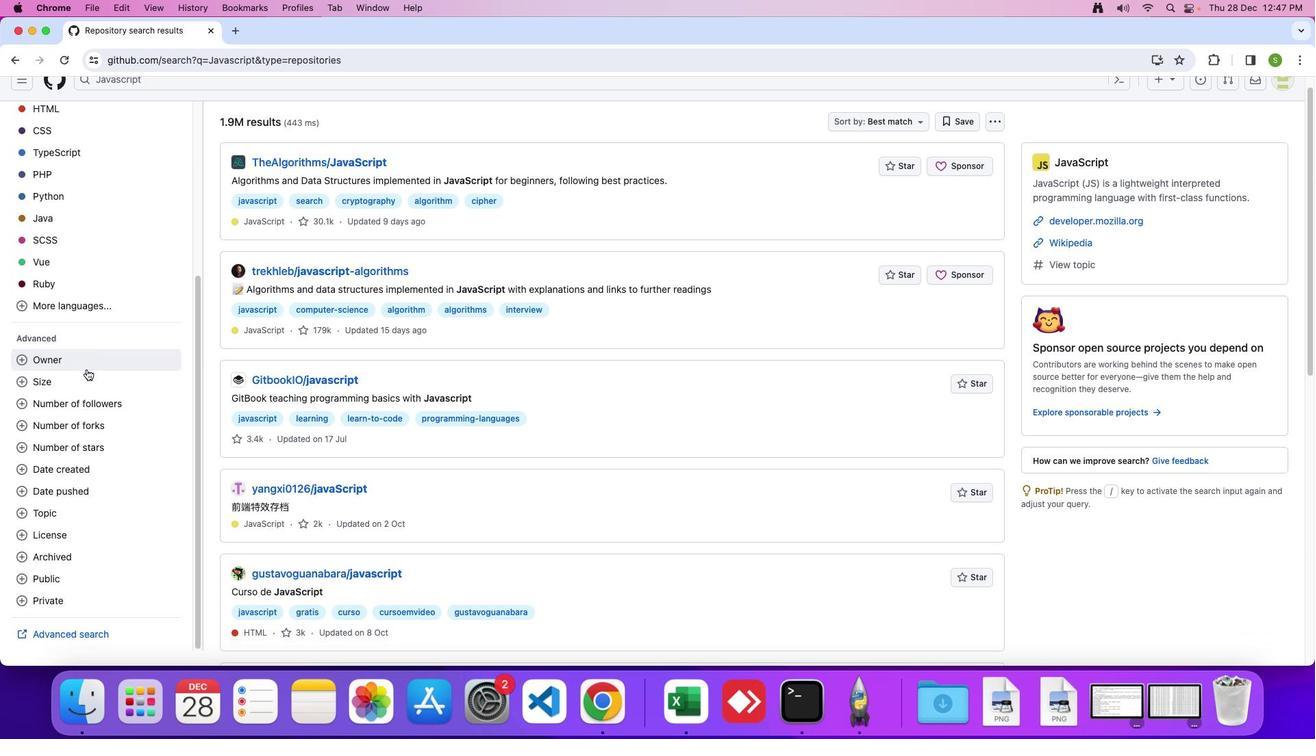 
Action: Mouse moved to (86, 367)
Screenshot: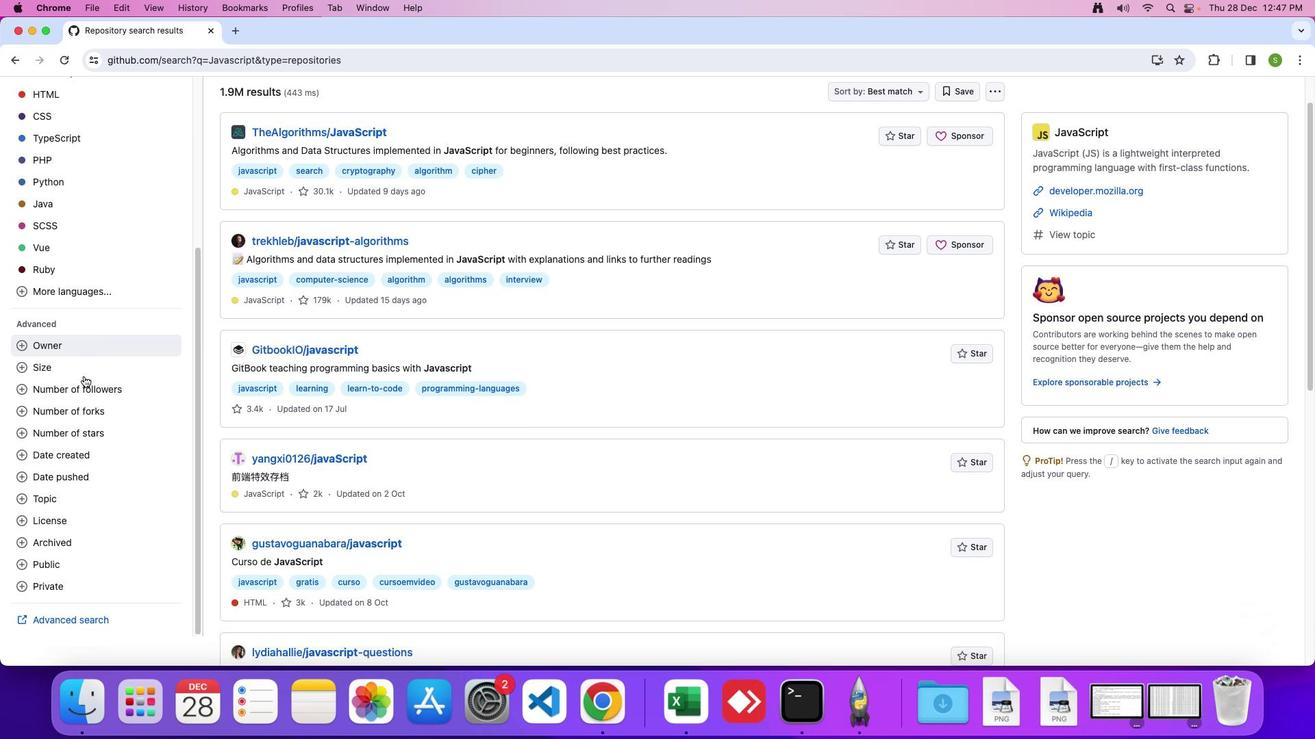 
Action: Mouse scrolled (86, 367) with delta (0, -1)
Screenshot: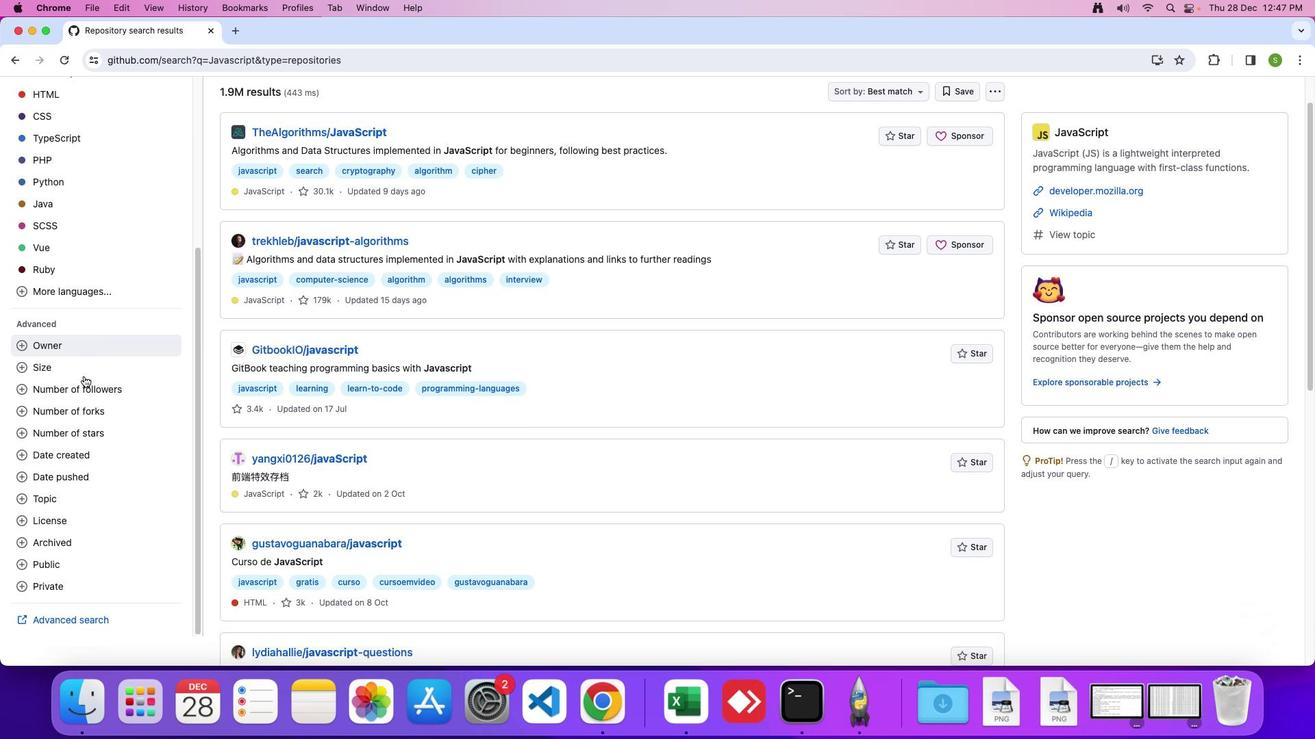 
Action: Mouse moved to (63, 595)
Screenshot: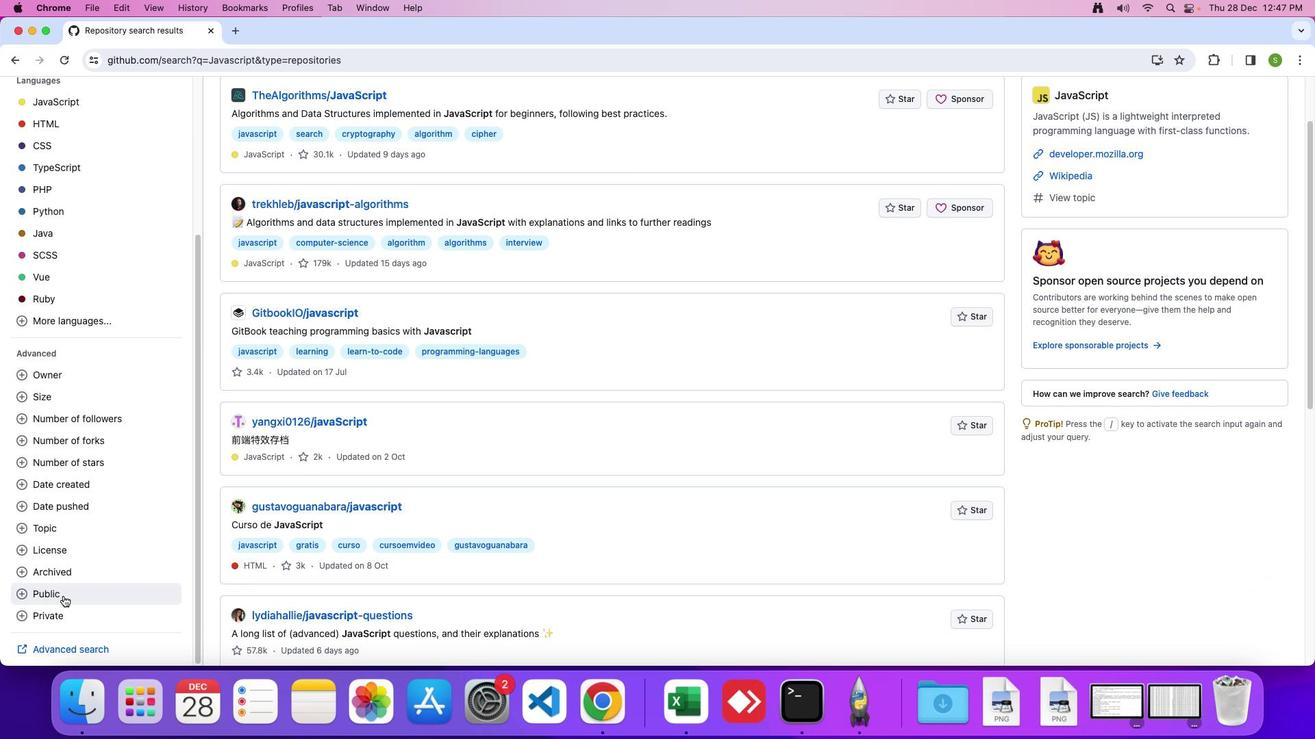 
Action: Mouse pressed left at (63, 595)
Screenshot: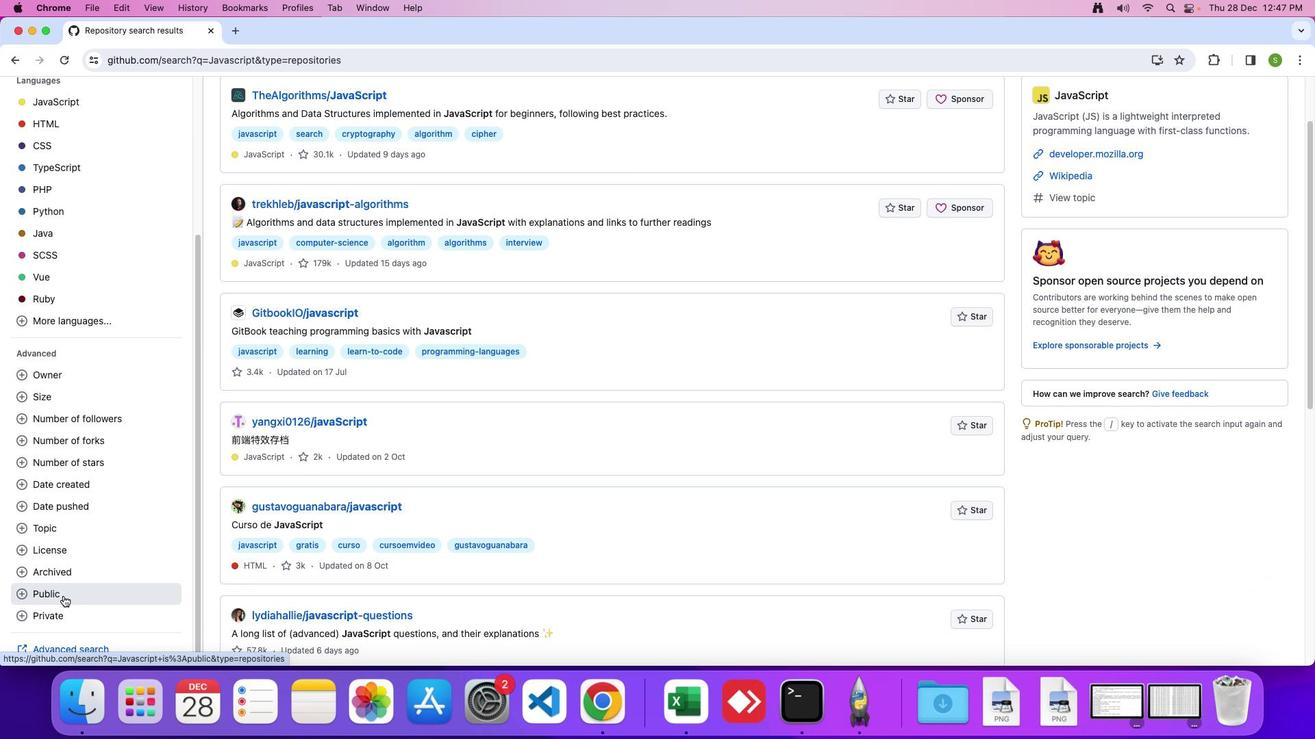 
Action: Mouse moved to (101, 574)
Screenshot: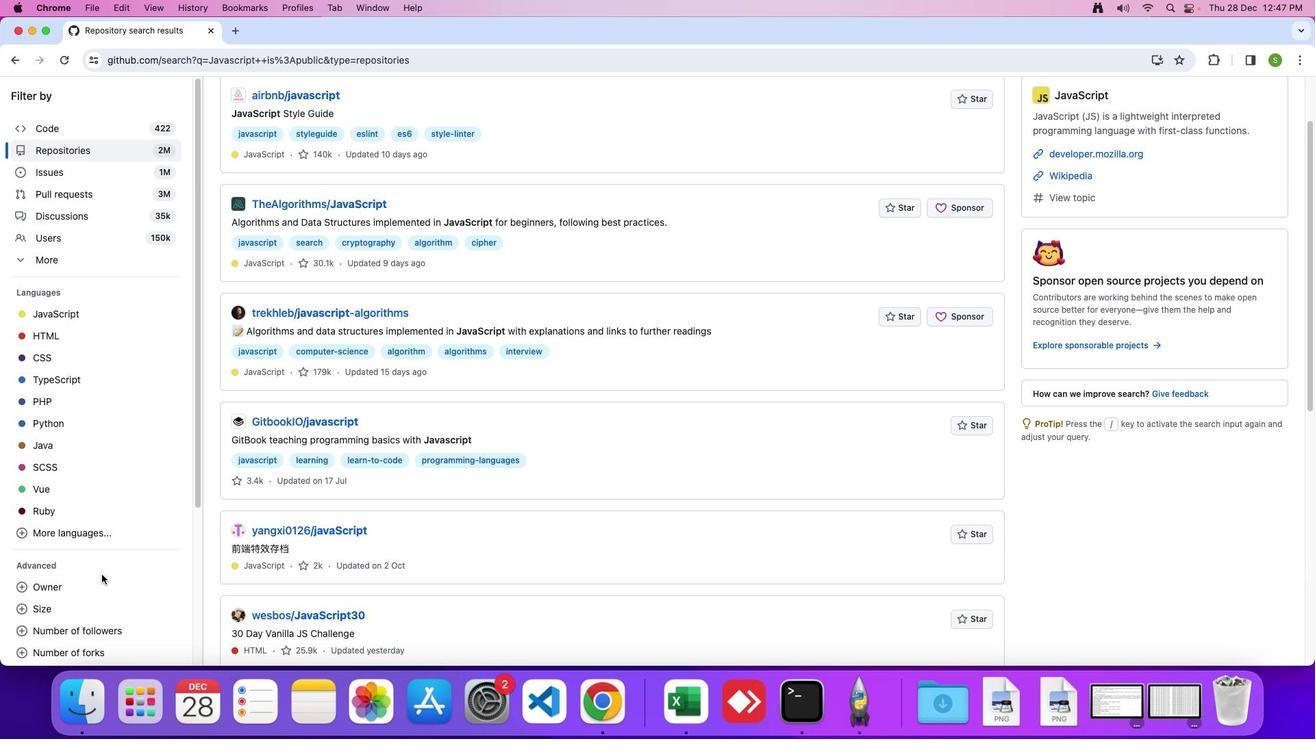 
